 Task: Look for space in Venustiano Carranza, Mexico from 9th July, 2023 to 16th July, 2023 for 2 adults, 1 child in price range Rs.8000 to Rs.16000. Place can be entire place with 2 bedrooms having 2 beds and 1 bathroom. Property type can be house, flat, guest house. Booking option can be shelf check-in. Required host language is English.
Action: Mouse moved to (423, 86)
Screenshot: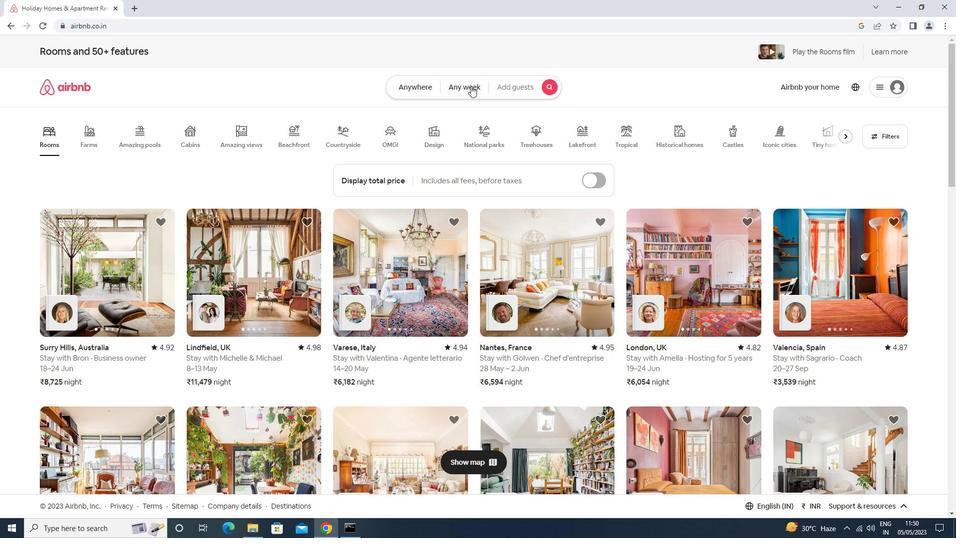 
Action: Mouse pressed left at (423, 86)
Screenshot: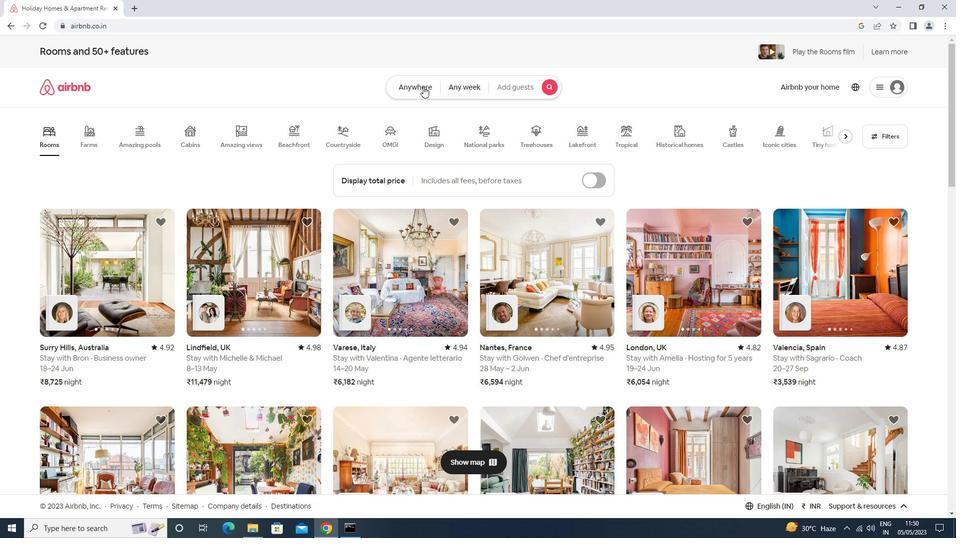 
Action: Mouse moved to (333, 130)
Screenshot: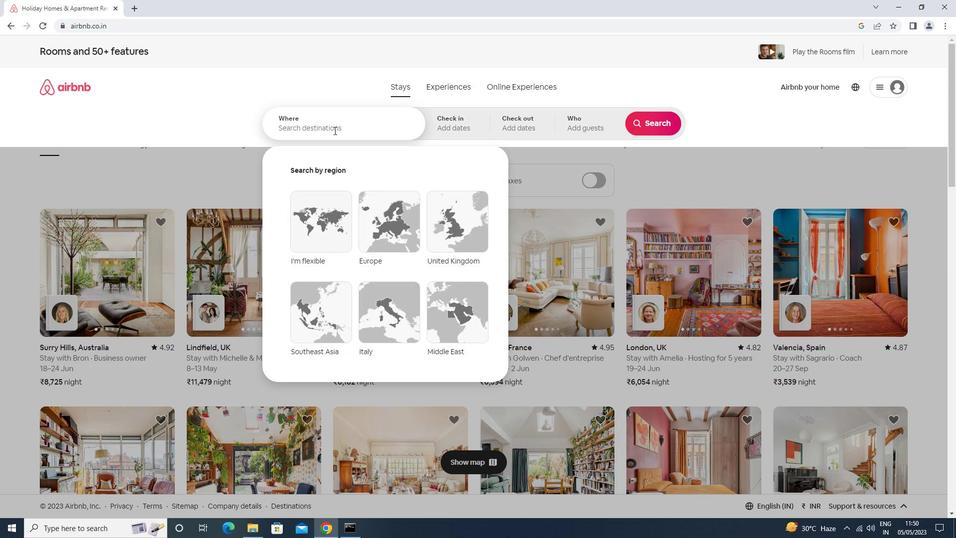 
Action: Mouse pressed left at (333, 130)
Screenshot: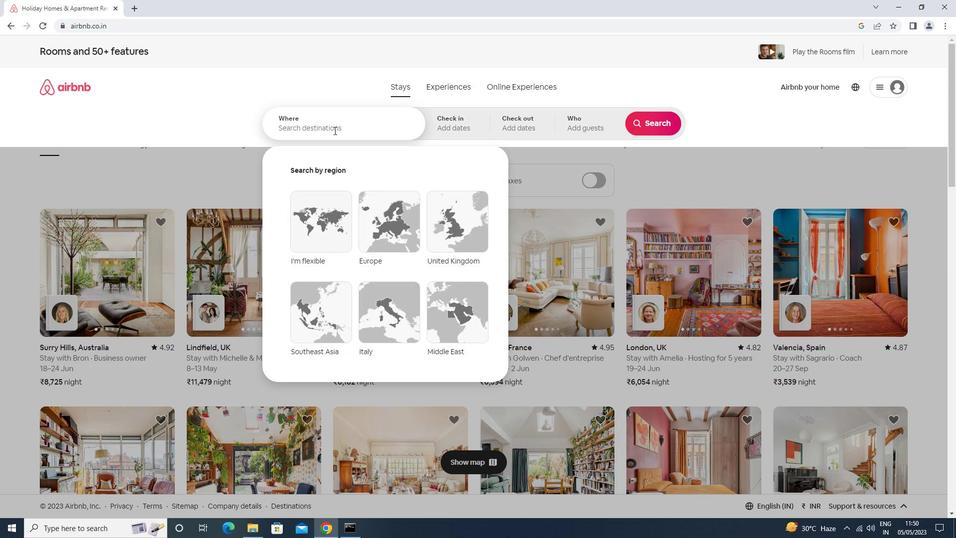 
Action: Mouse moved to (333, 128)
Screenshot: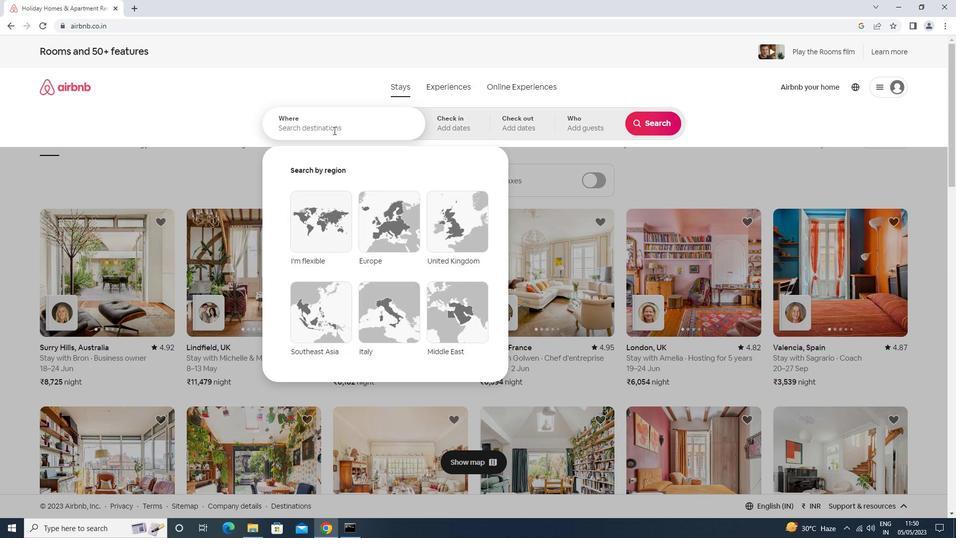 
Action: Key pressed <Key.shift>VENYSTIANO<Key.down><Key.enter>
Screenshot: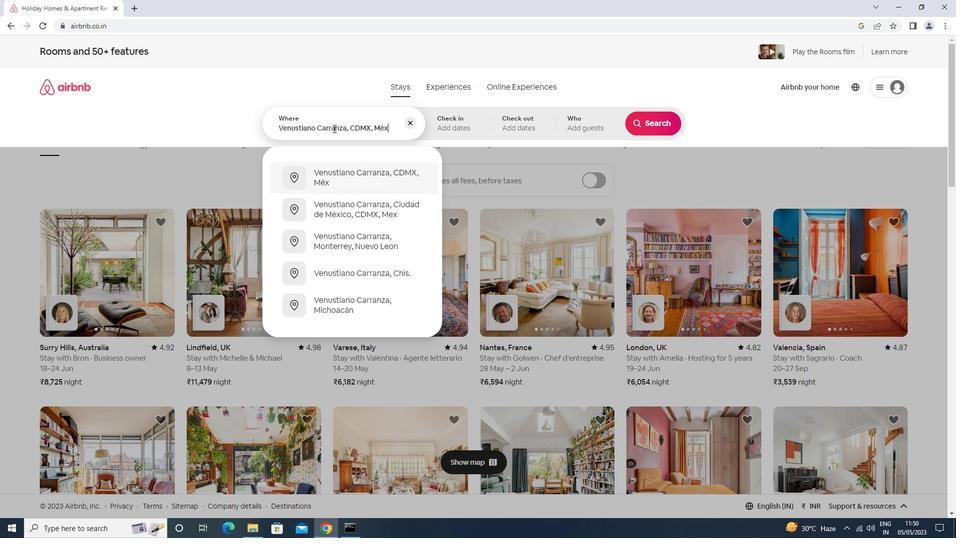 
Action: Mouse moved to (652, 206)
Screenshot: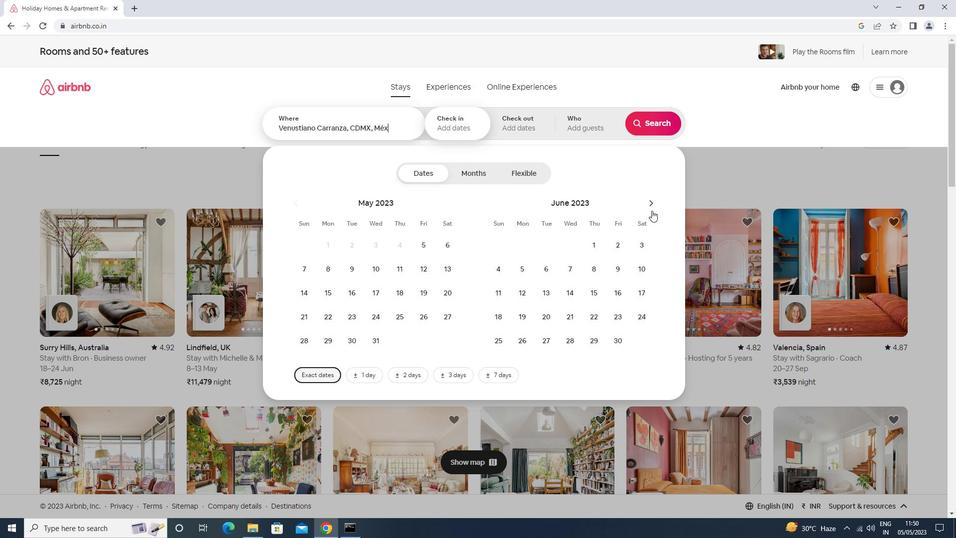 
Action: Mouse pressed left at (652, 206)
Screenshot: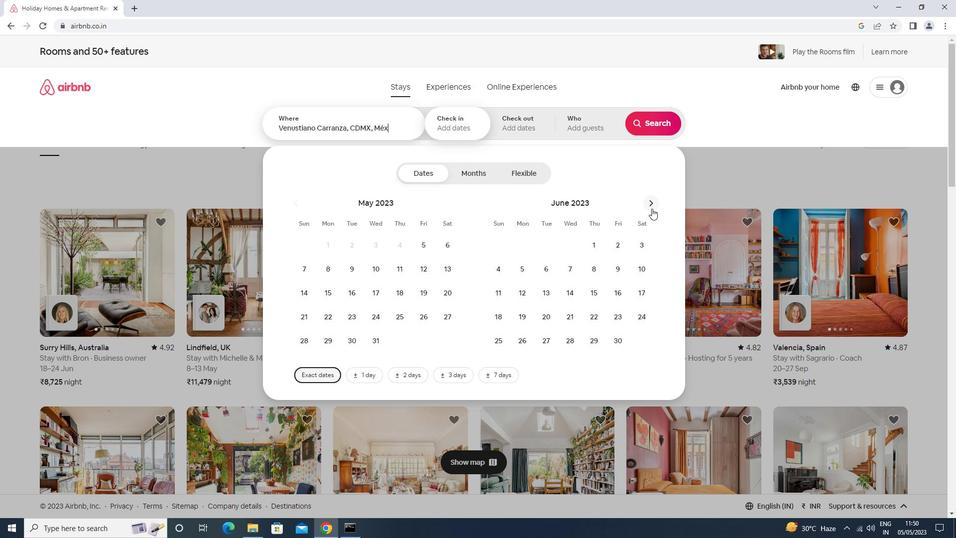 
Action: Mouse moved to (500, 293)
Screenshot: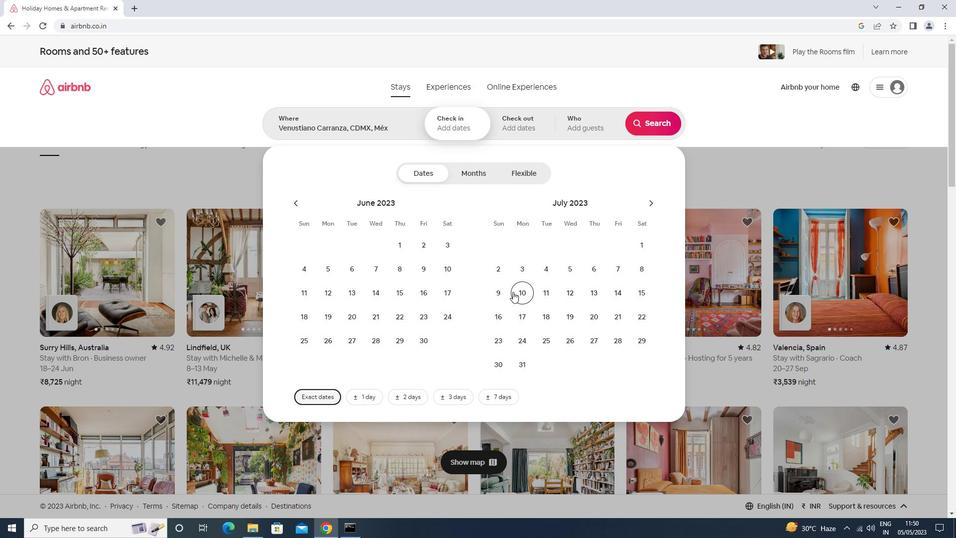 
Action: Mouse pressed left at (500, 293)
Screenshot: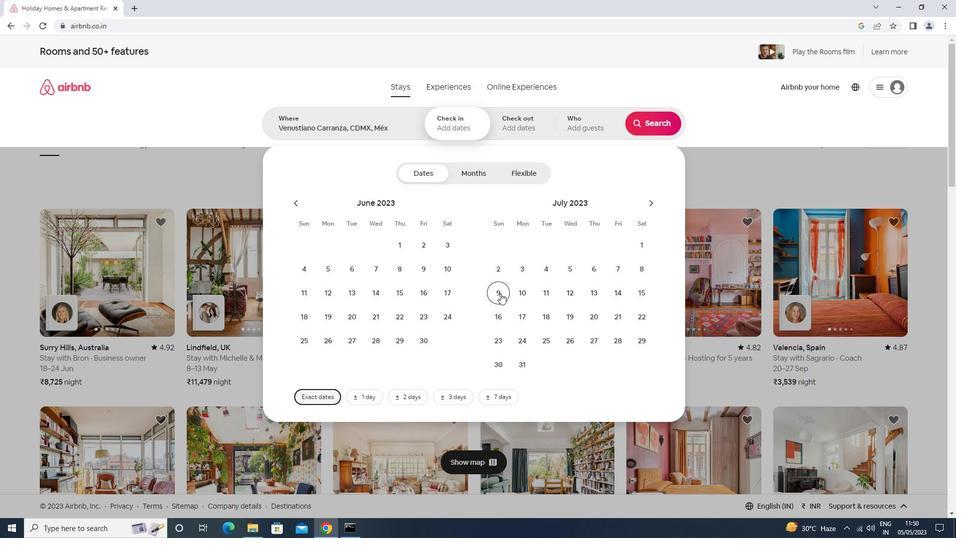 
Action: Mouse moved to (499, 324)
Screenshot: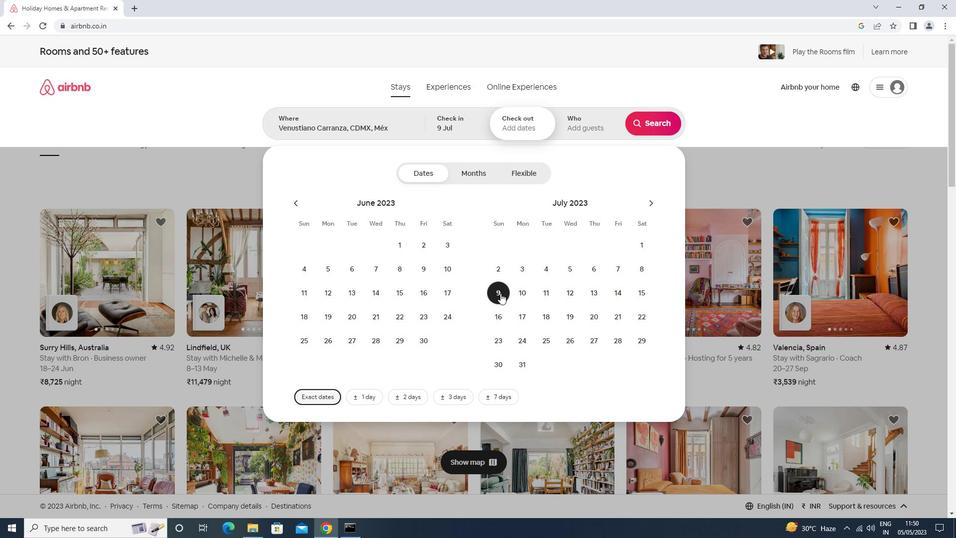 
Action: Mouse pressed left at (499, 324)
Screenshot: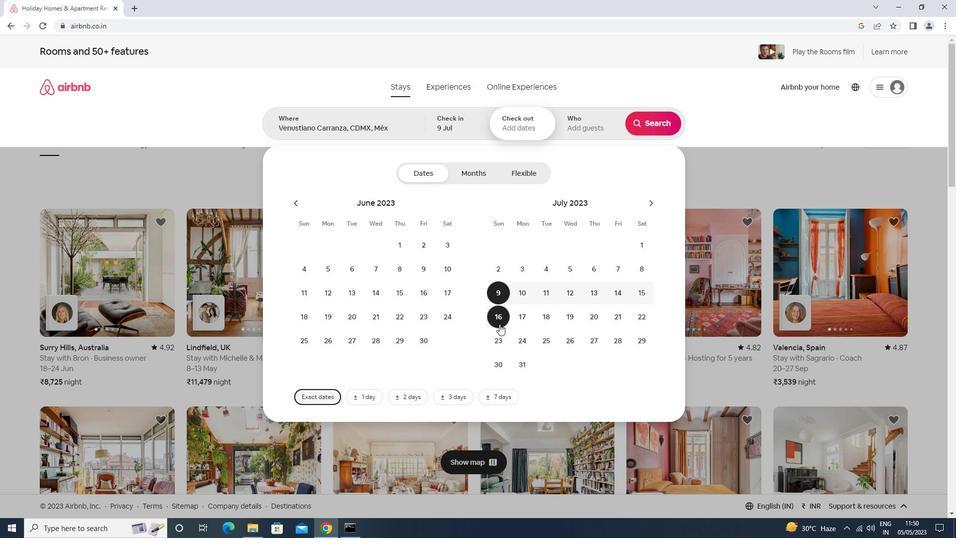 
Action: Mouse moved to (591, 133)
Screenshot: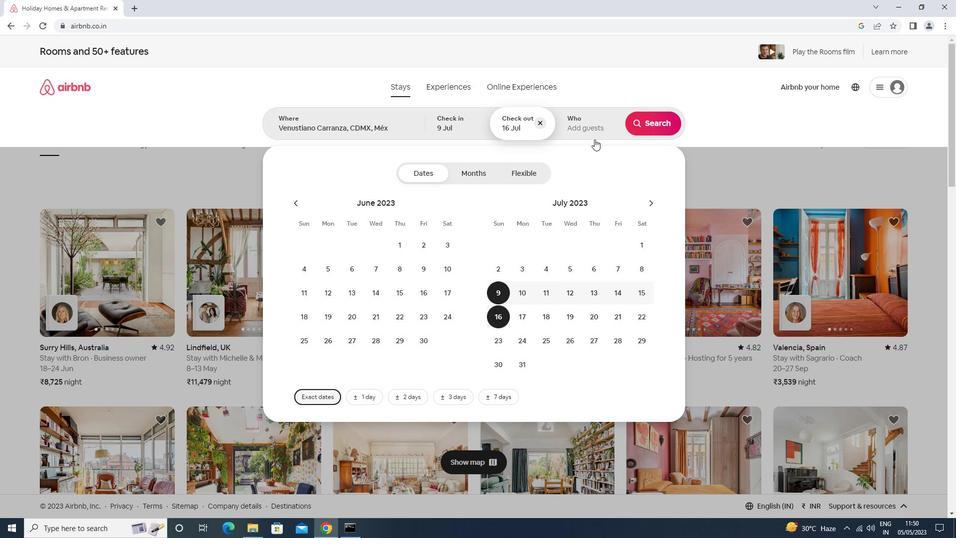 
Action: Mouse pressed left at (591, 133)
Screenshot: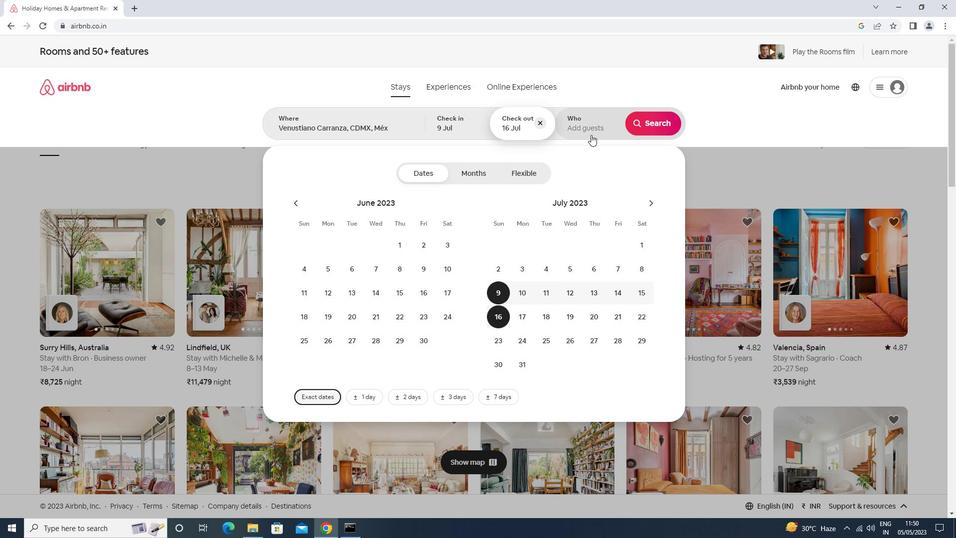 
Action: Mouse moved to (658, 175)
Screenshot: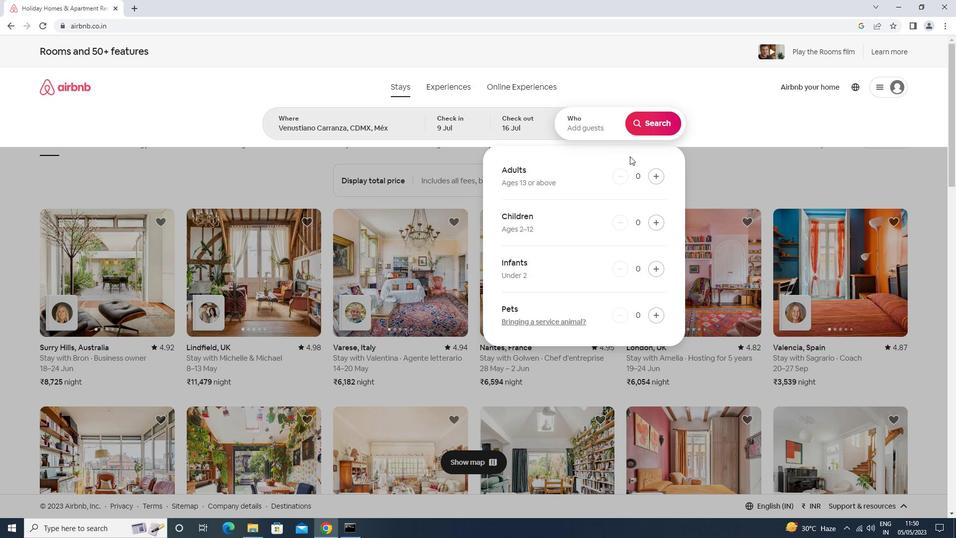 
Action: Mouse pressed left at (658, 175)
Screenshot: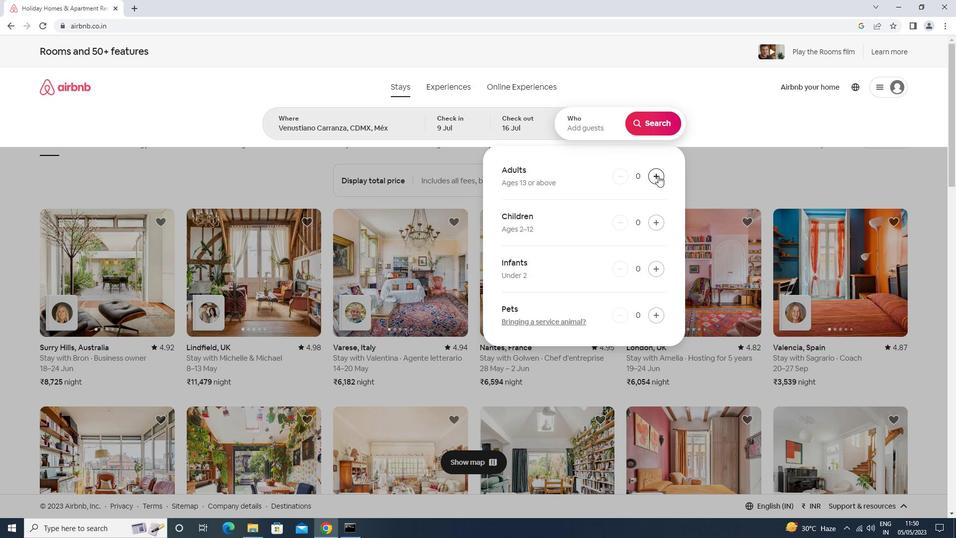 
Action: Mouse pressed left at (658, 175)
Screenshot: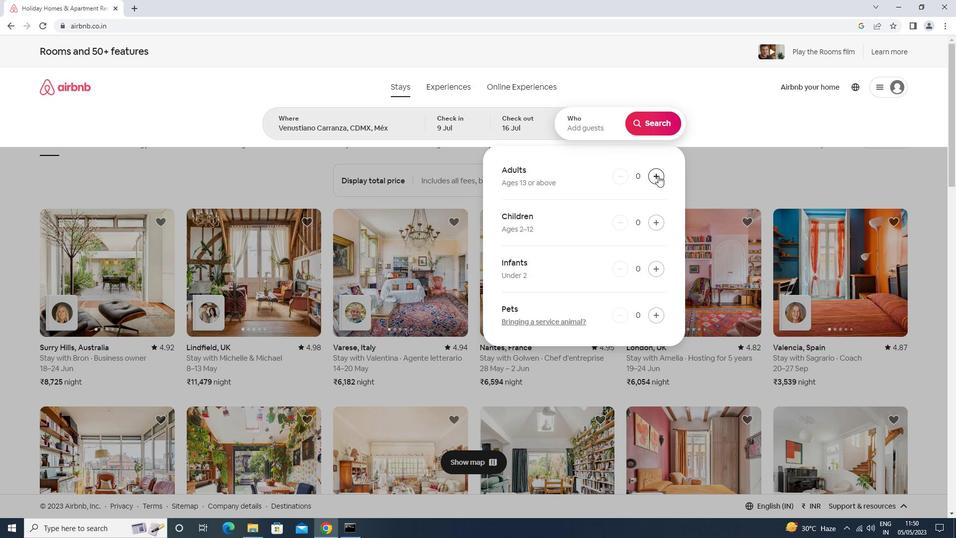 
Action: Mouse moved to (658, 219)
Screenshot: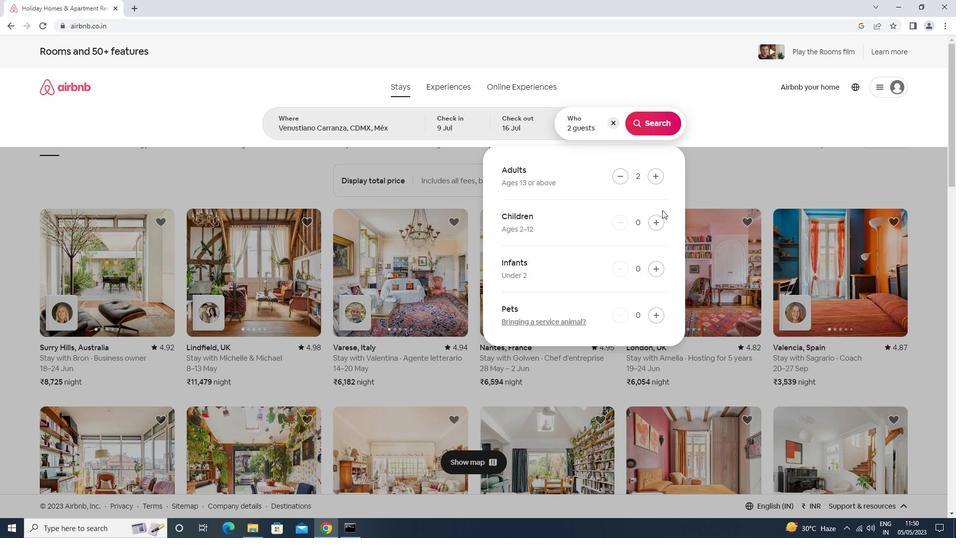 
Action: Mouse pressed left at (658, 219)
Screenshot: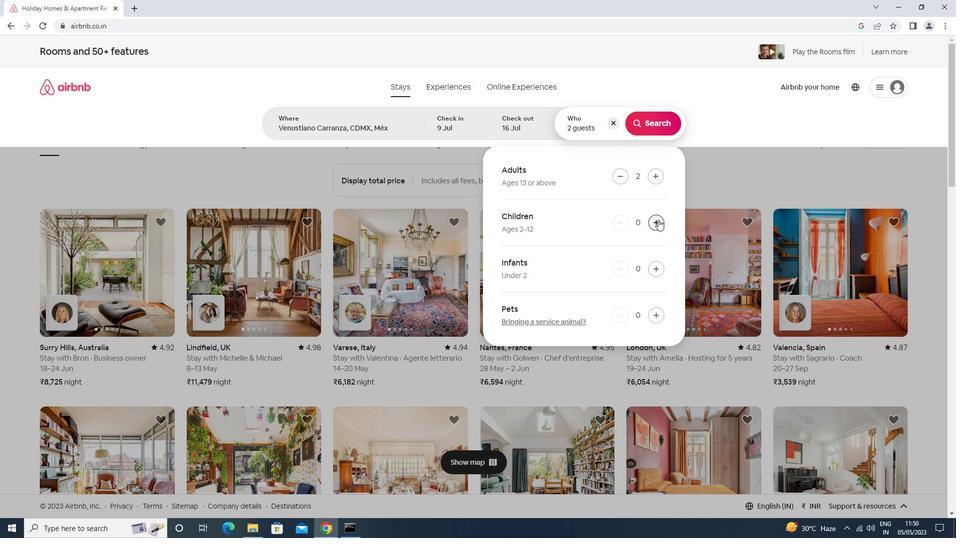 
Action: Mouse moved to (661, 124)
Screenshot: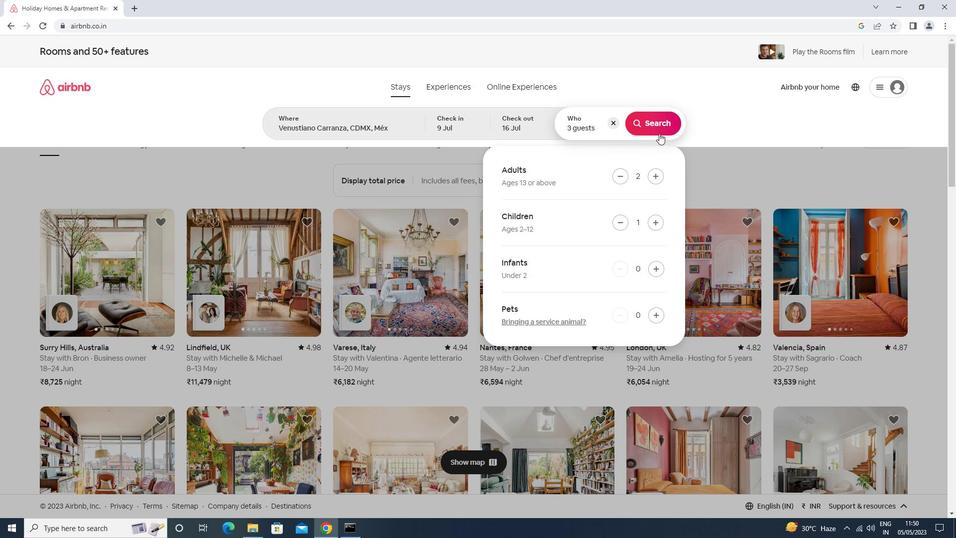 
Action: Mouse pressed left at (661, 124)
Screenshot: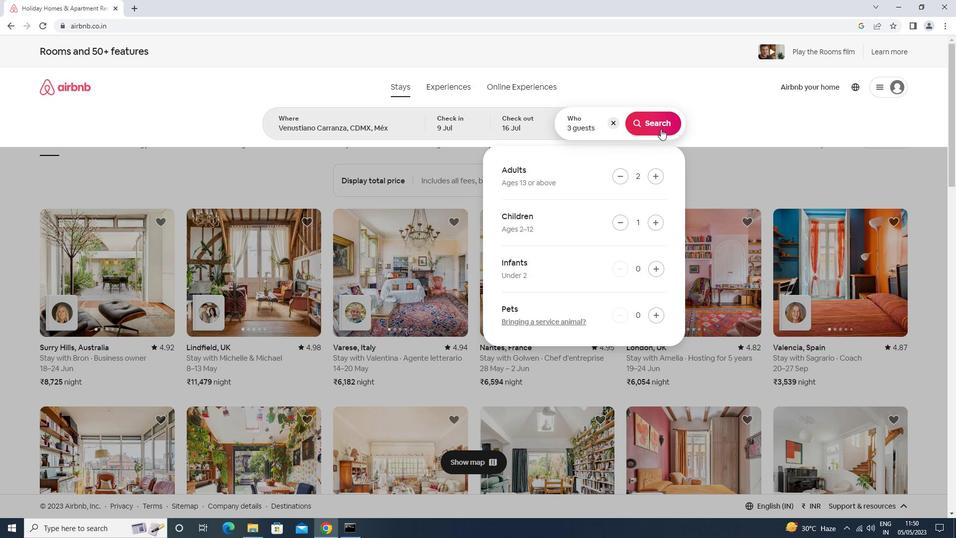 
Action: Mouse moved to (907, 96)
Screenshot: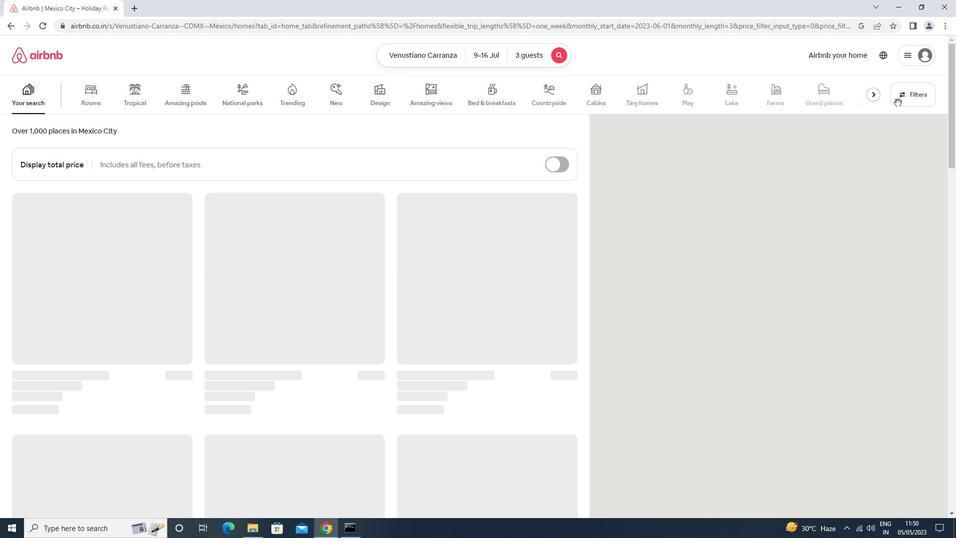 
Action: Mouse pressed left at (907, 96)
Screenshot: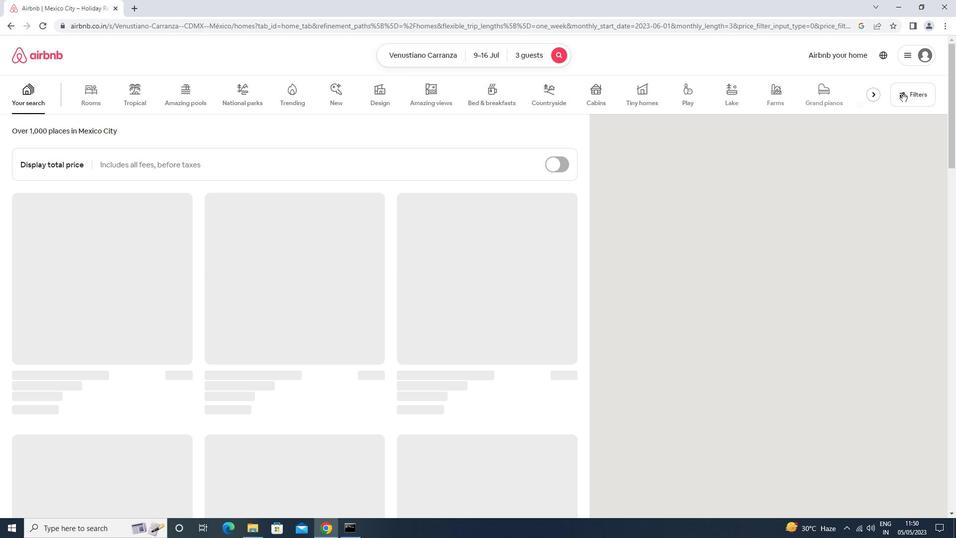 
Action: Mouse moved to (370, 337)
Screenshot: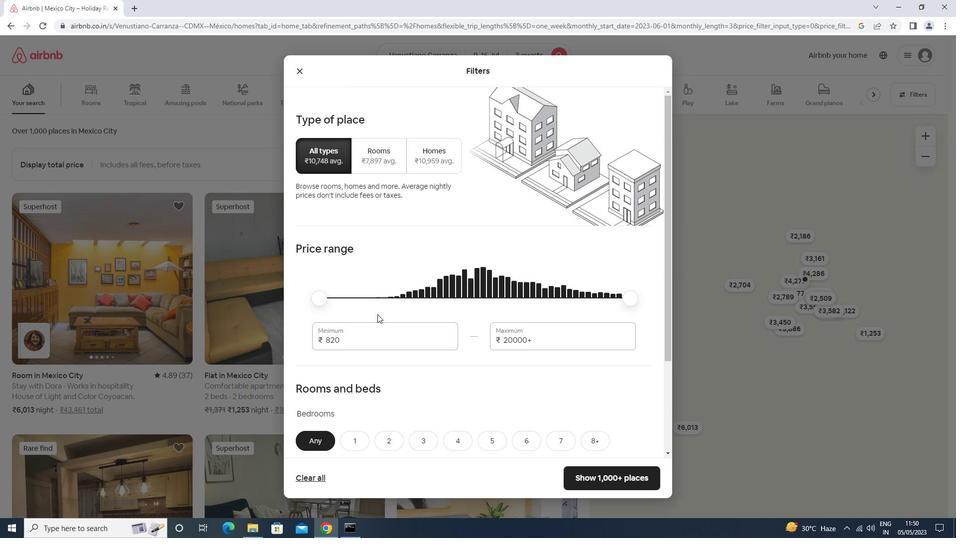 
Action: Mouse pressed left at (370, 337)
Screenshot: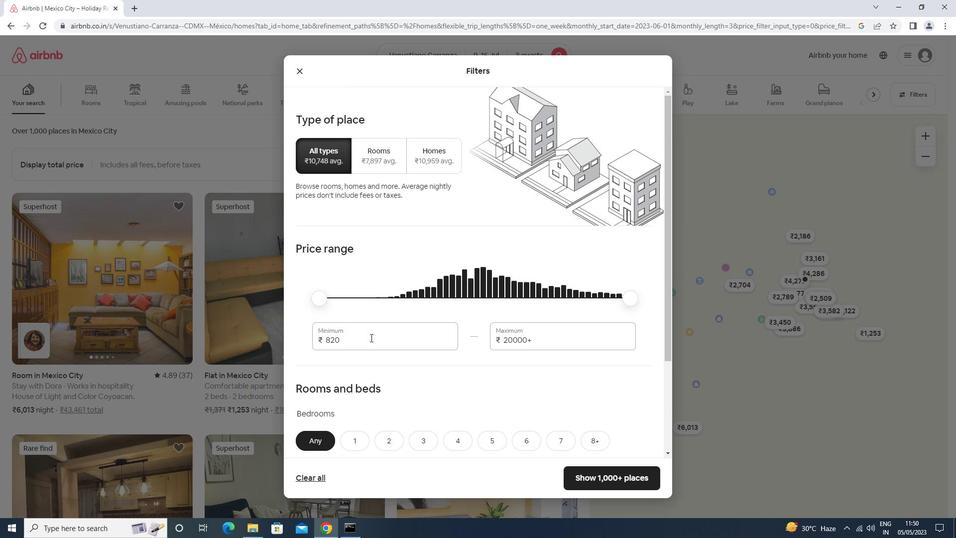 
Action: Mouse moved to (368, 337)
Screenshot: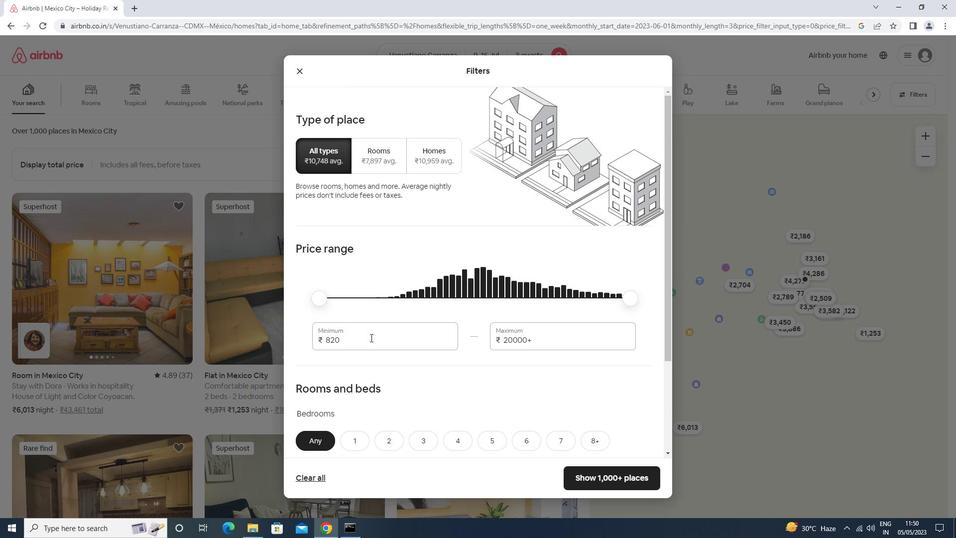 
Action: Key pressed <Key.backspace><Key.backspace><Key.backspace>8000<Key.tab>16000
Screenshot: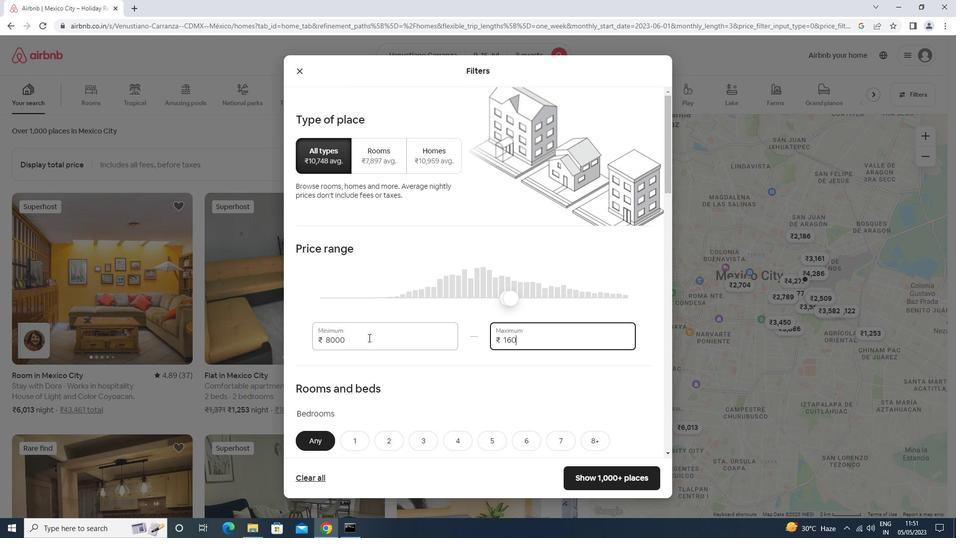 
Action: Mouse moved to (380, 333)
Screenshot: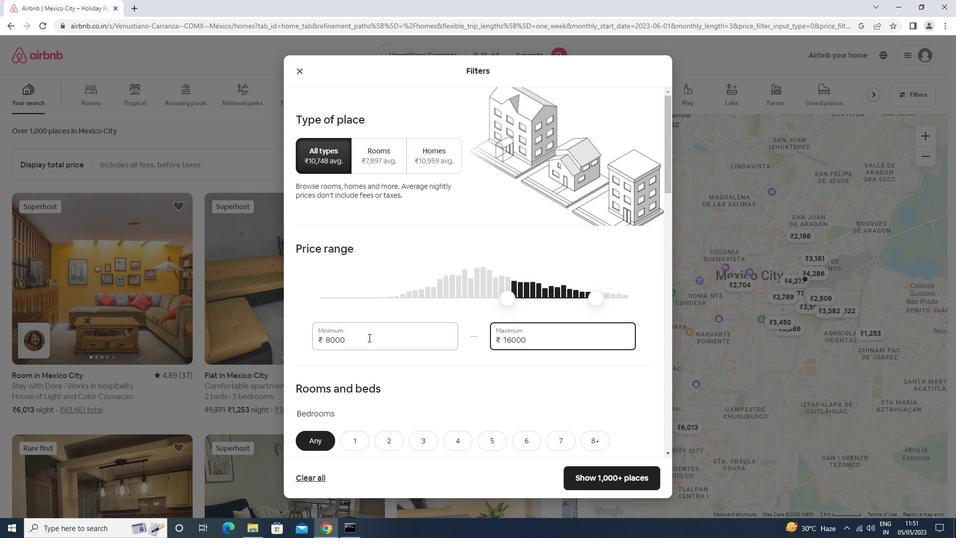 
Action: Mouse scrolled (380, 333) with delta (0, 0)
Screenshot: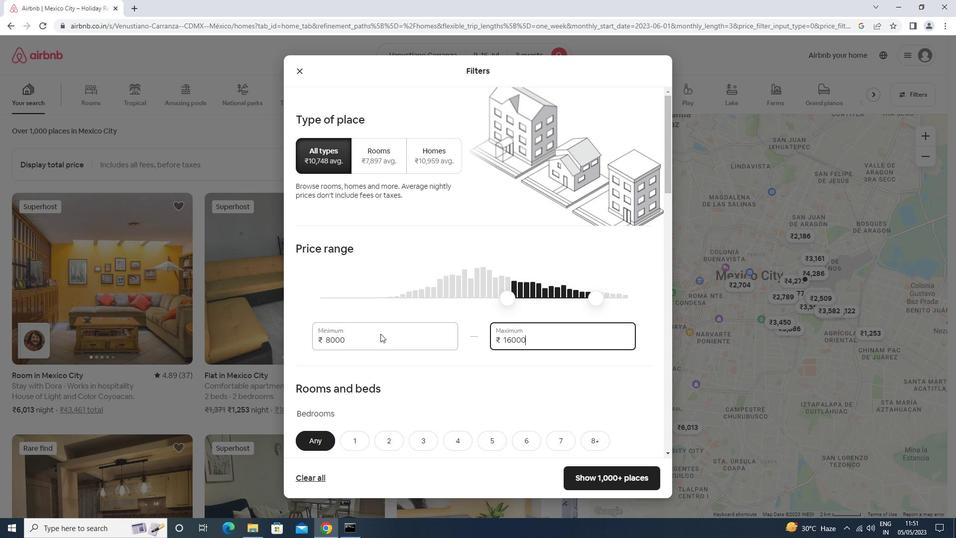 
Action: Mouse scrolled (380, 333) with delta (0, 0)
Screenshot: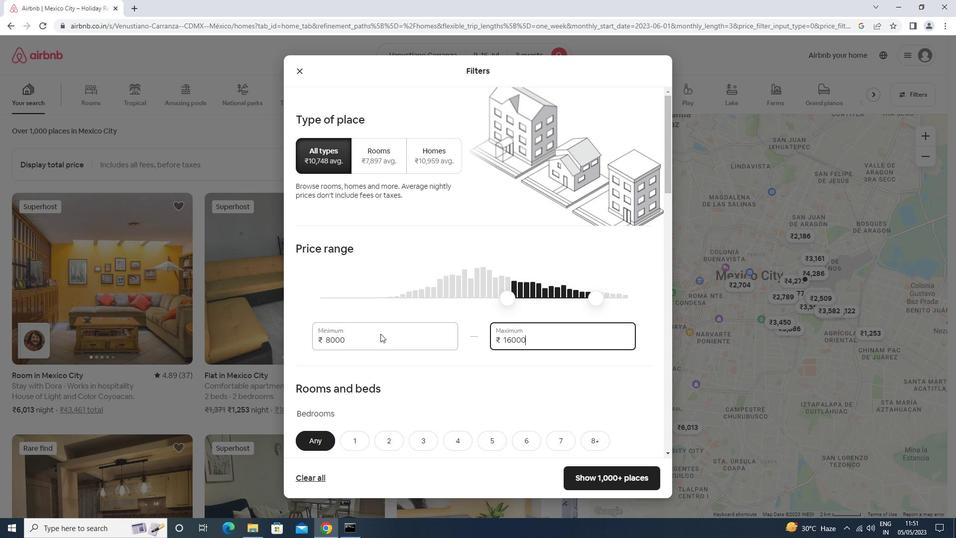 
Action: Mouse moved to (381, 335)
Screenshot: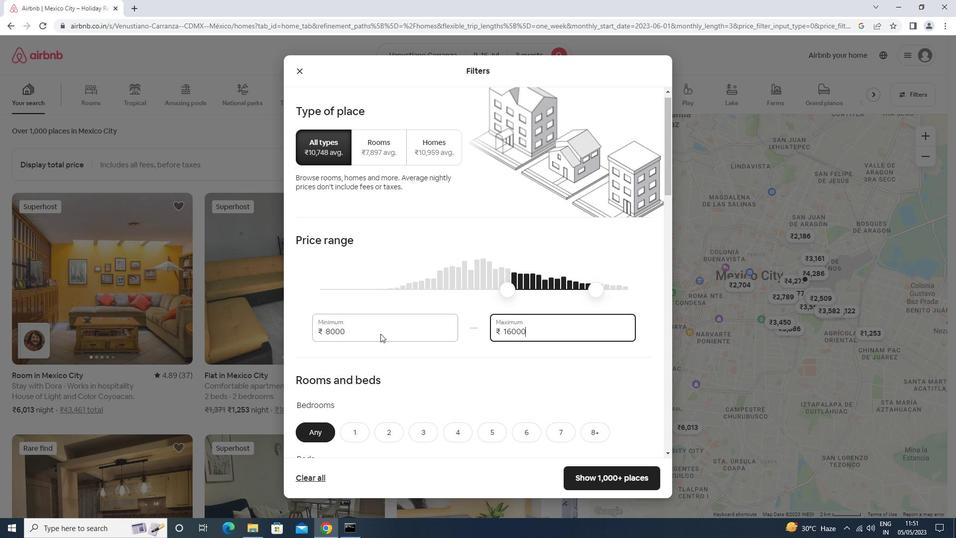 
Action: Mouse pressed left at (381, 335)
Screenshot: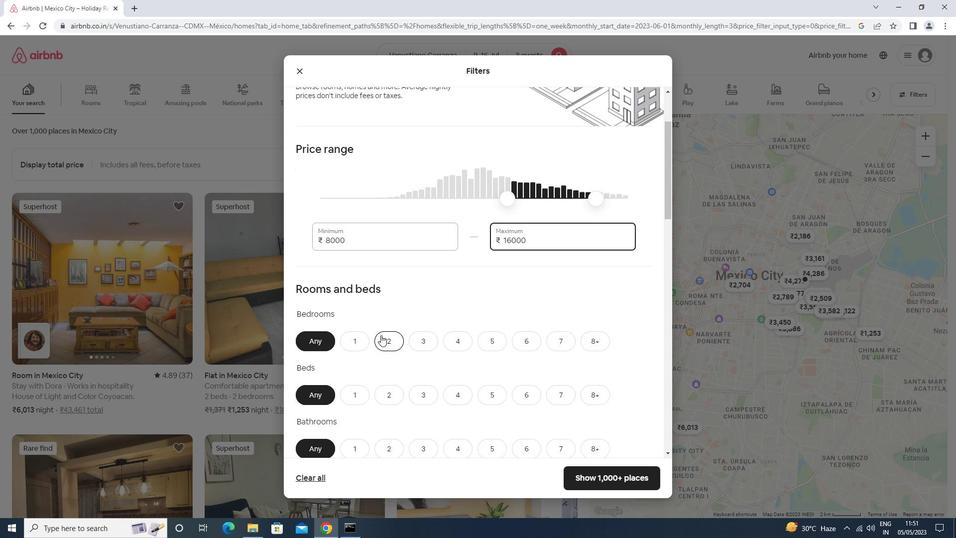 
Action: Mouse scrolled (381, 334) with delta (0, 0)
Screenshot: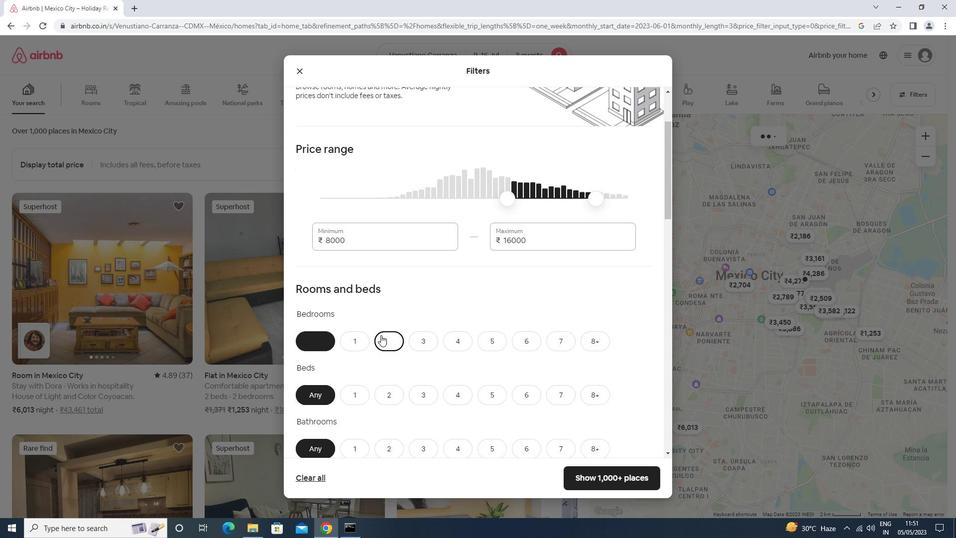 
Action: Mouse scrolled (381, 334) with delta (0, 0)
Screenshot: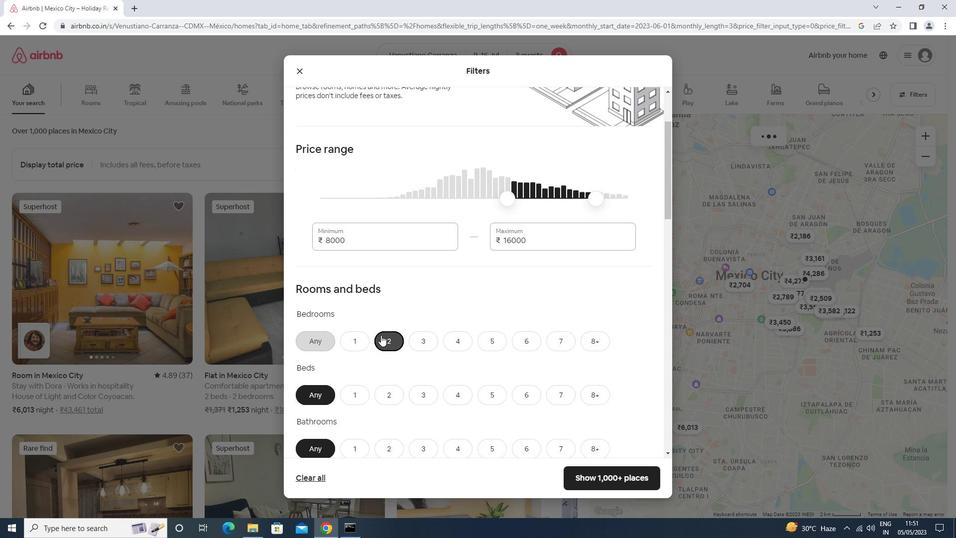 
Action: Mouse moved to (390, 298)
Screenshot: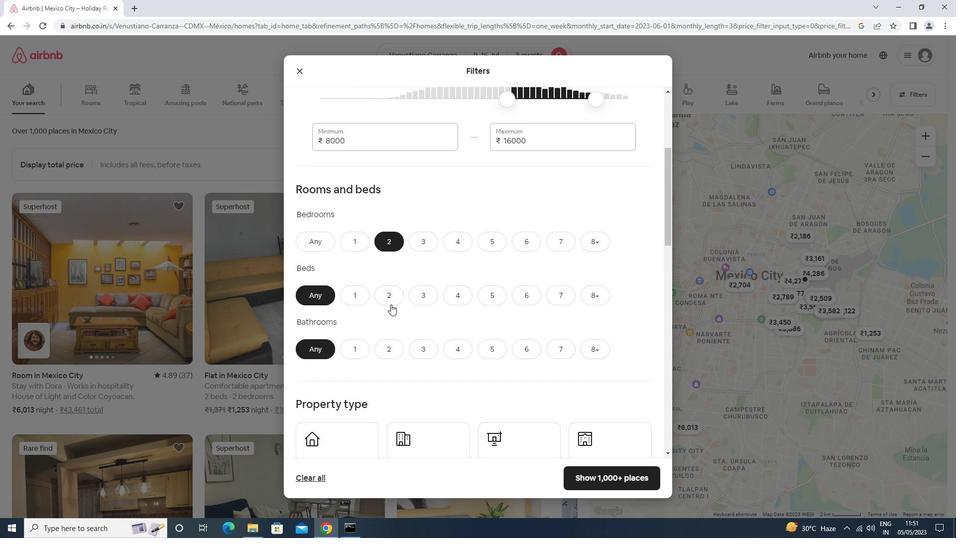 
Action: Mouse pressed left at (390, 298)
Screenshot: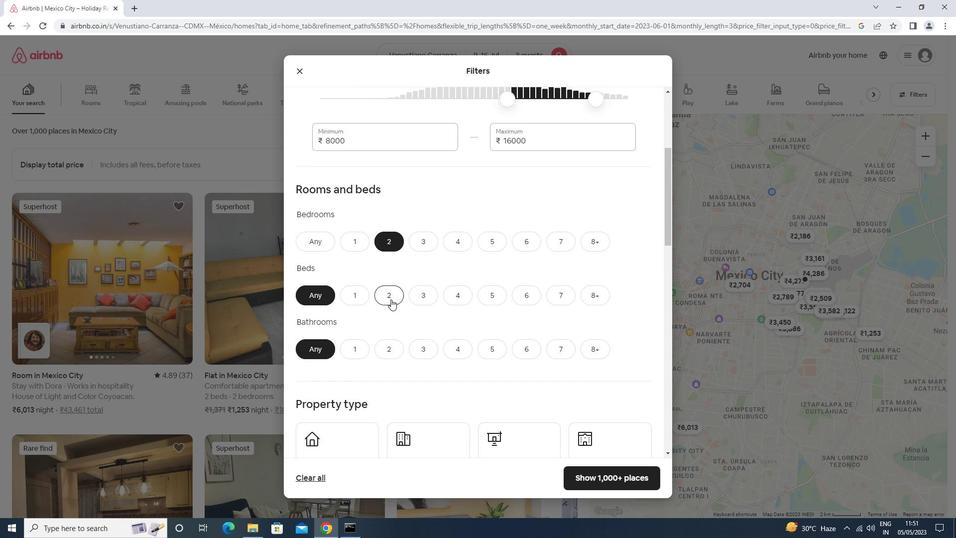 
Action: Mouse moved to (362, 349)
Screenshot: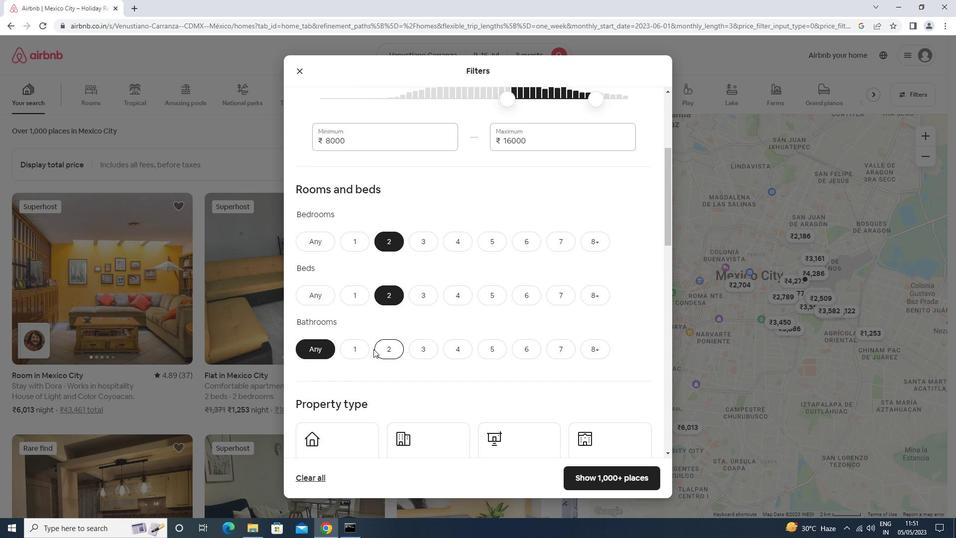 
Action: Mouse pressed left at (362, 349)
Screenshot: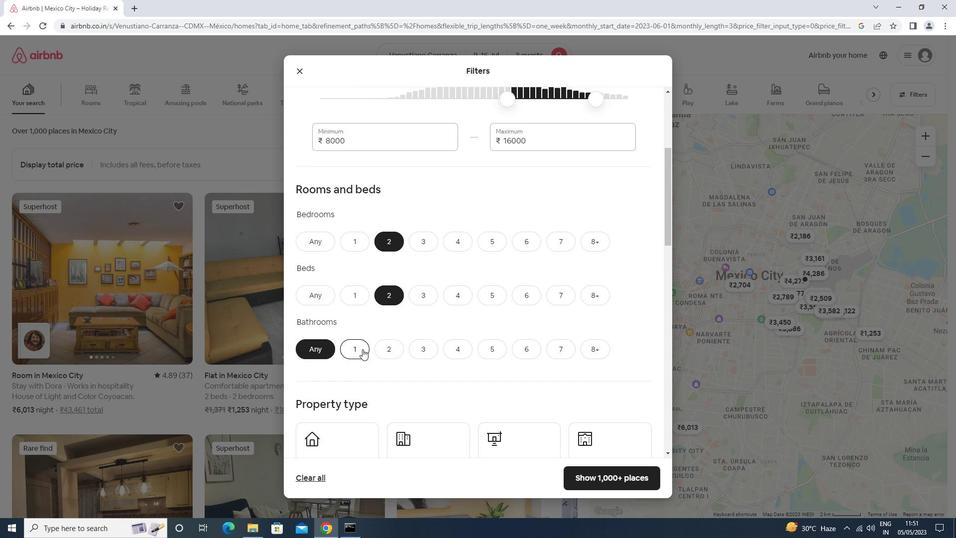 
Action: Mouse moved to (361, 349)
Screenshot: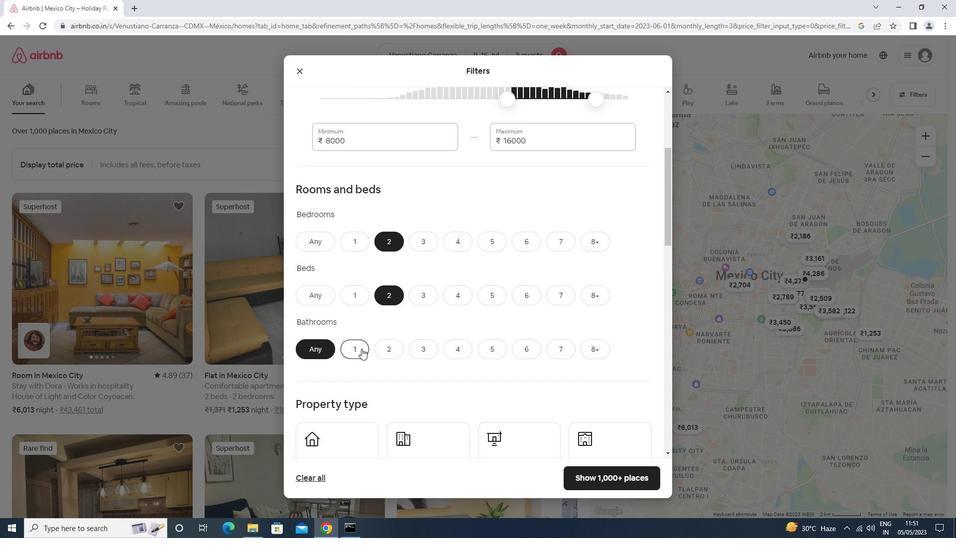
Action: Mouse scrolled (361, 348) with delta (0, 0)
Screenshot: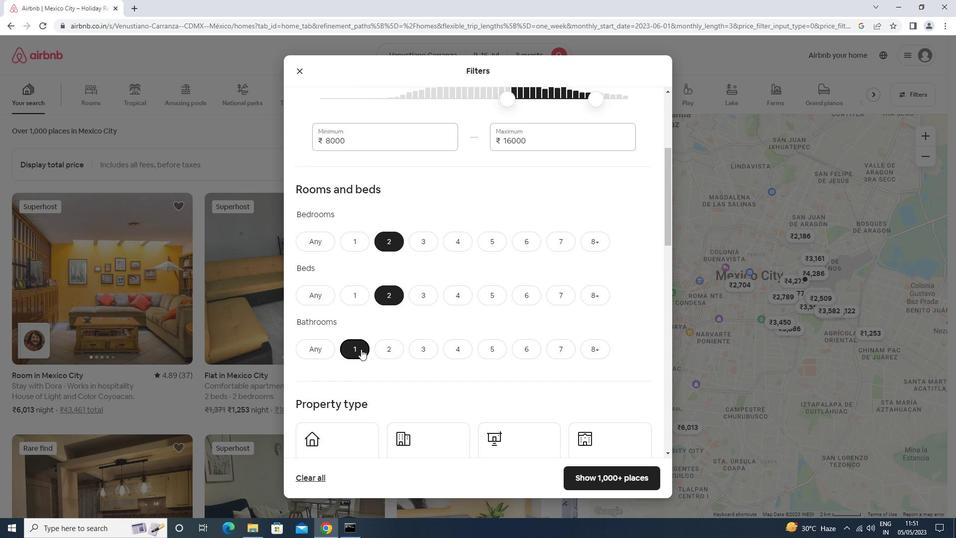 
Action: Mouse moved to (360, 349)
Screenshot: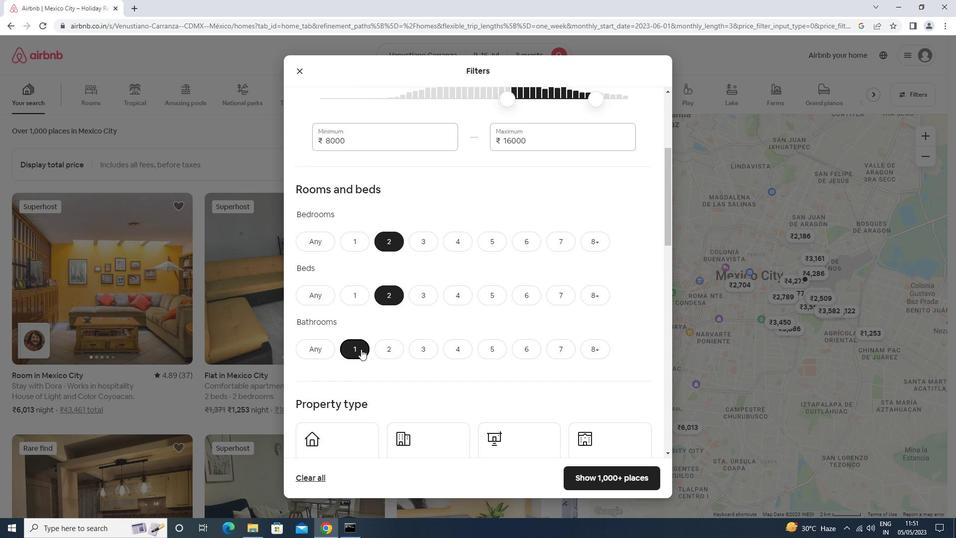 
Action: Mouse scrolled (360, 349) with delta (0, 0)
Screenshot: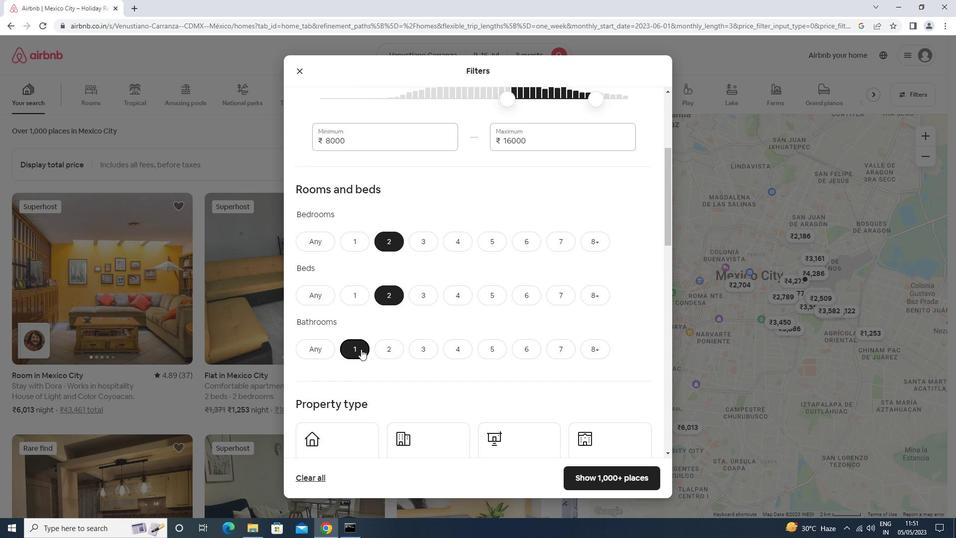 
Action: Mouse scrolled (360, 349) with delta (0, 0)
Screenshot: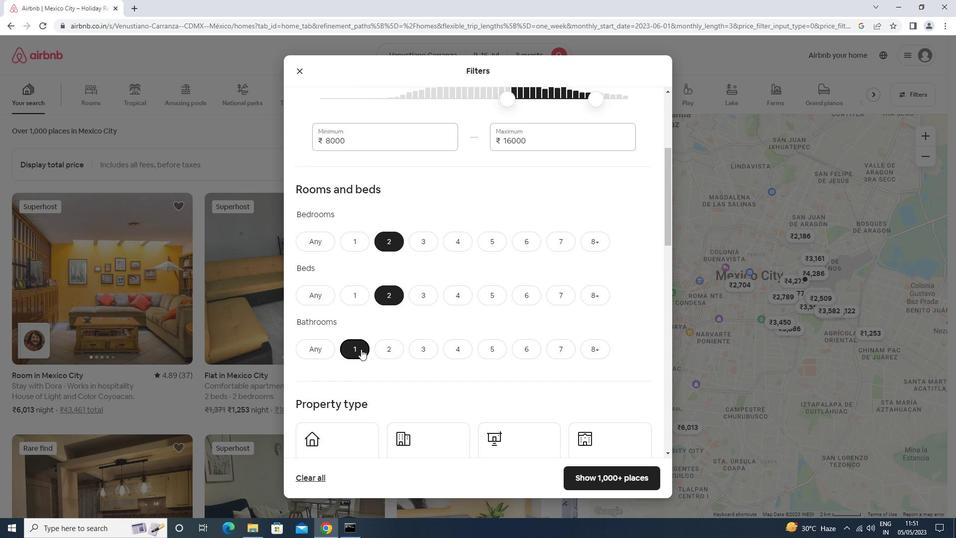 
Action: Mouse moved to (360, 350)
Screenshot: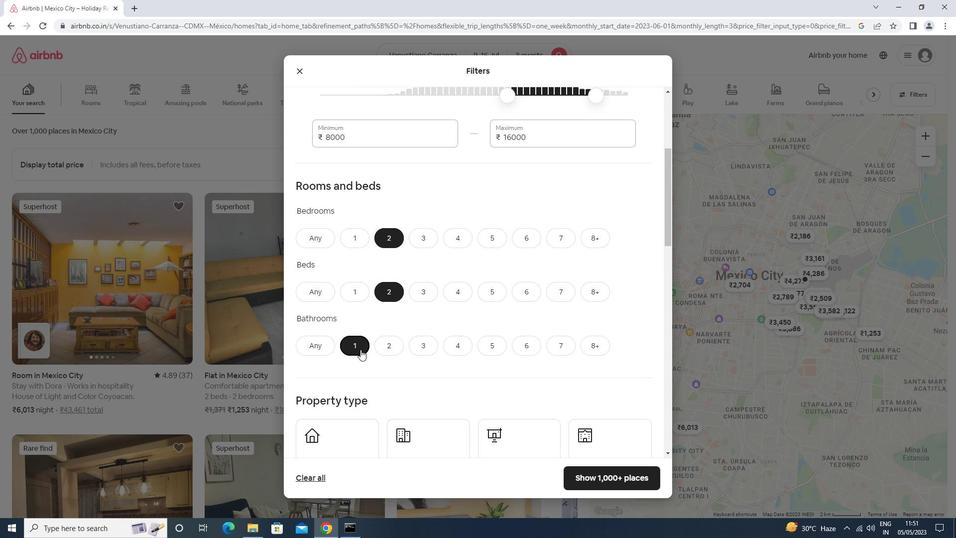 
Action: Mouse scrolled (360, 349) with delta (0, 0)
Screenshot: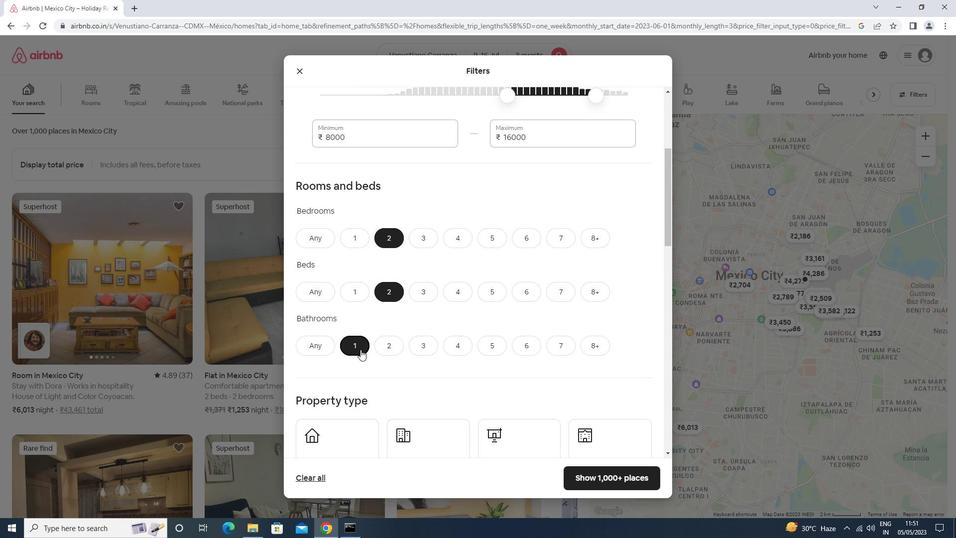
Action: Mouse moved to (352, 271)
Screenshot: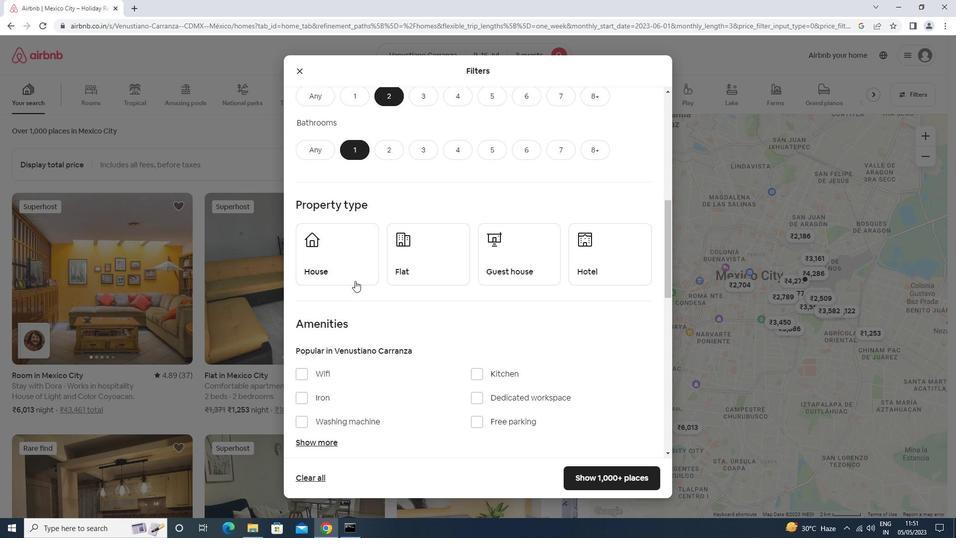 
Action: Mouse pressed left at (352, 271)
Screenshot: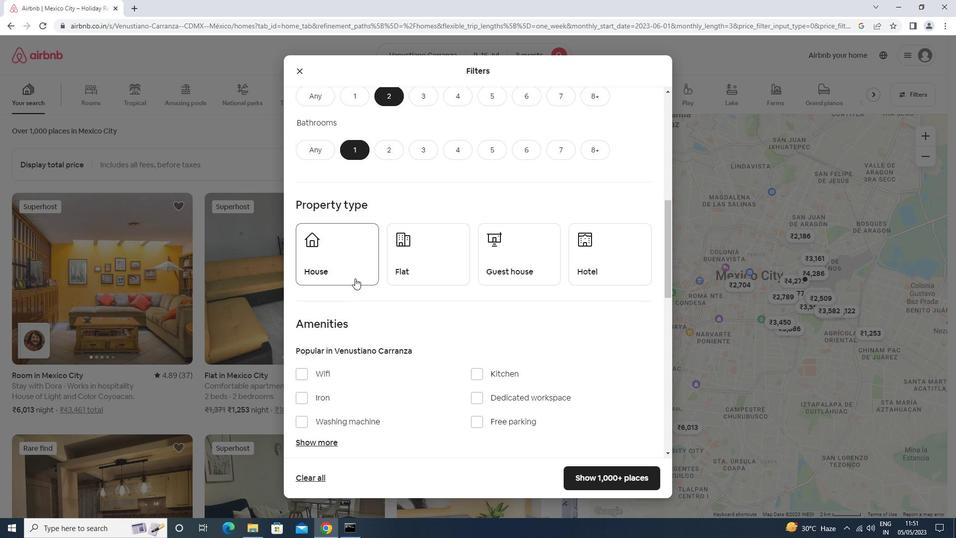 
Action: Mouse moved to (424, 269)
Screenshot: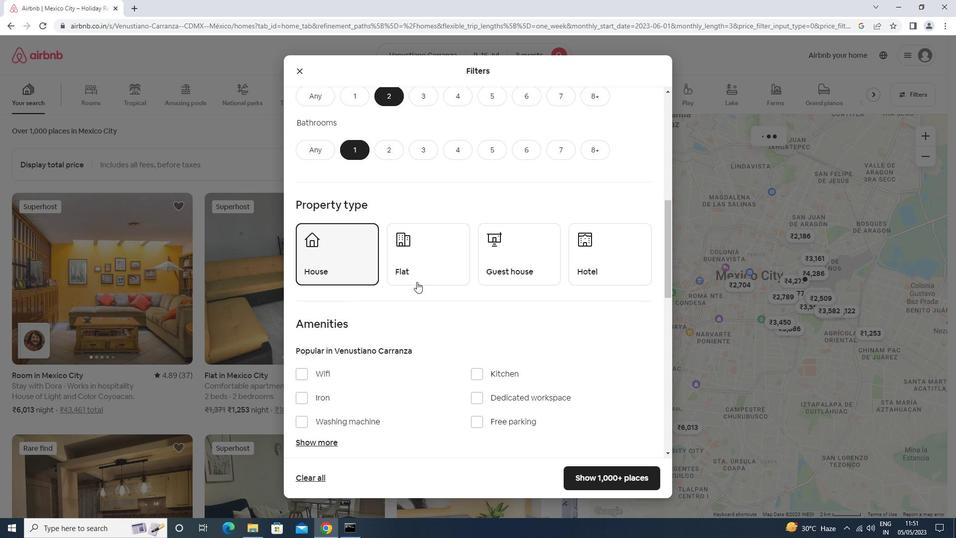 
Action: Mouse pressed left at (424, 269)
Screenshot: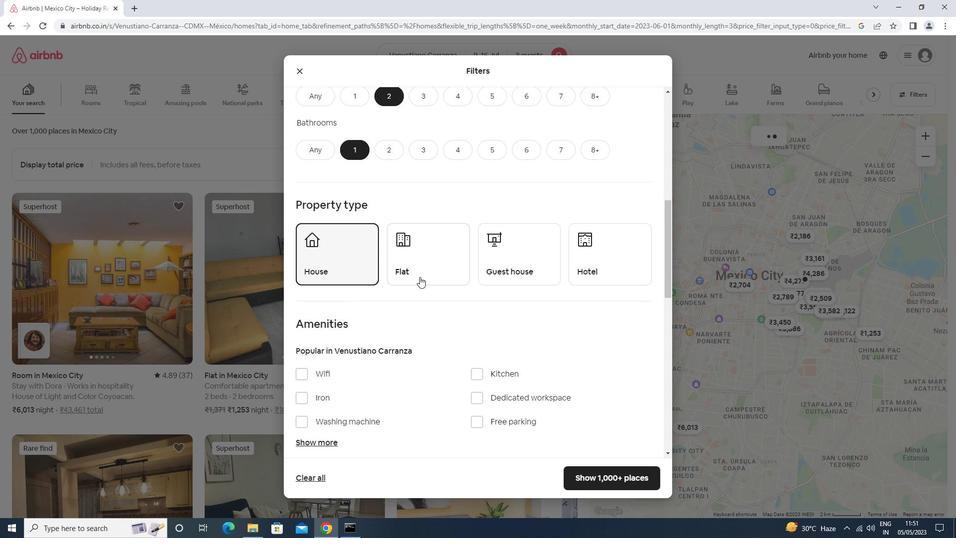 
Action: Mouse moved to (503, 267)
Screenshot: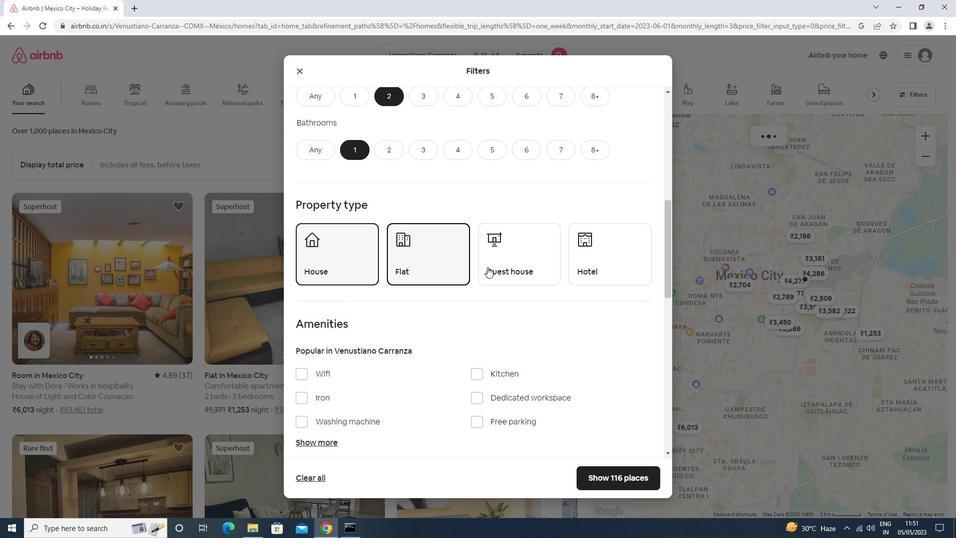 
Action: Mouse pressed left at (503, 267)
Screenshot: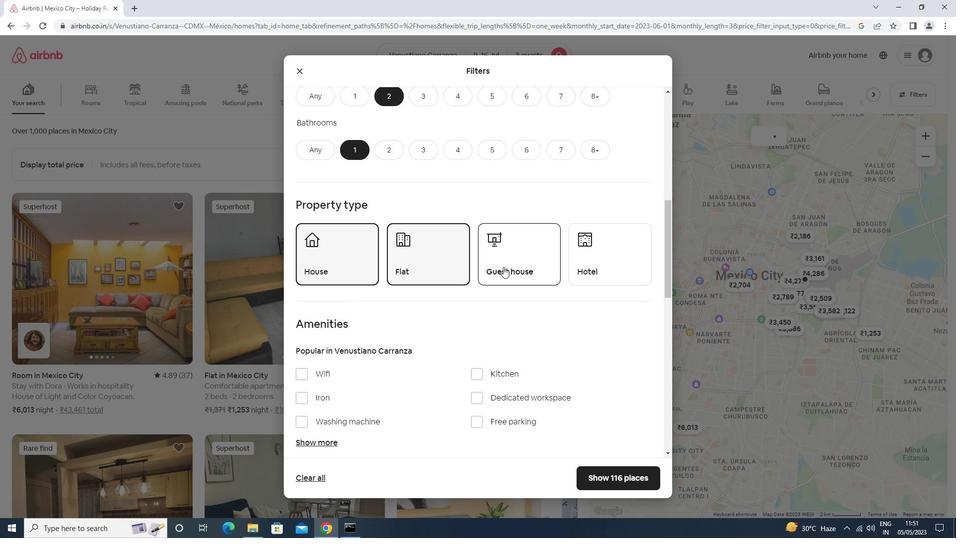 
Action: Mouse moved to (504, 261)
Screenshot: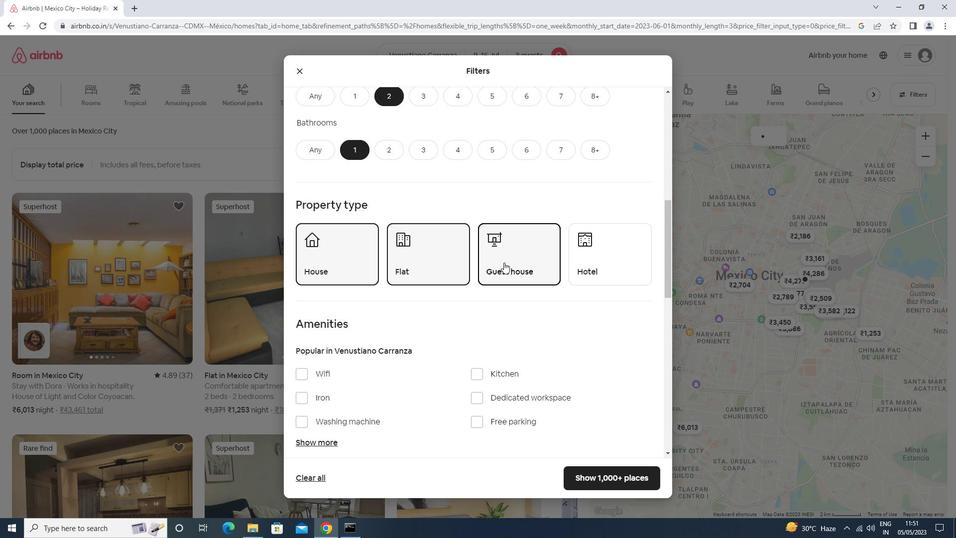 
Action: Mouse scrolled (504, 260) with delta (0, 0)
Screenshot: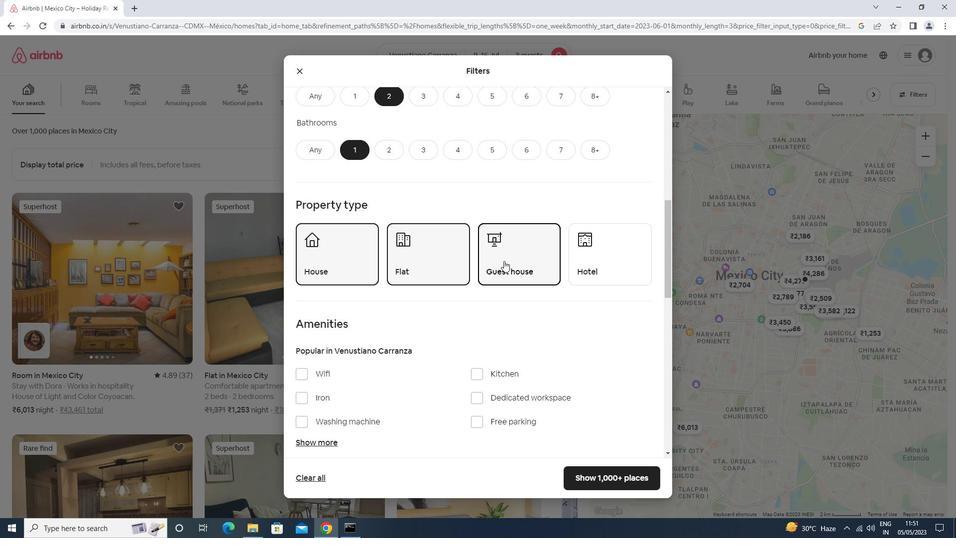 
Action: Mouse scrolled (504, 260) with delta (0, 0)
Screenshot: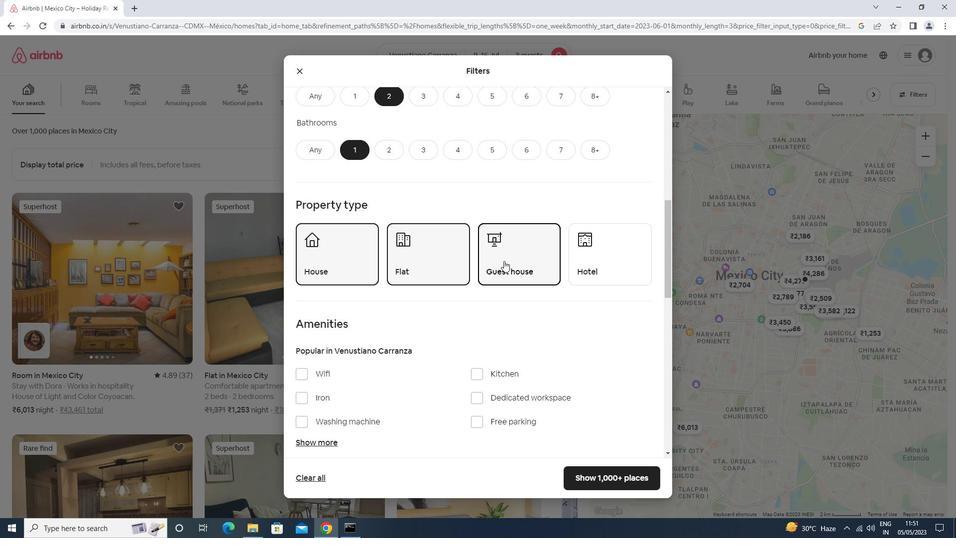 
Action: Mouse moved to (498, 263)
Screenshot: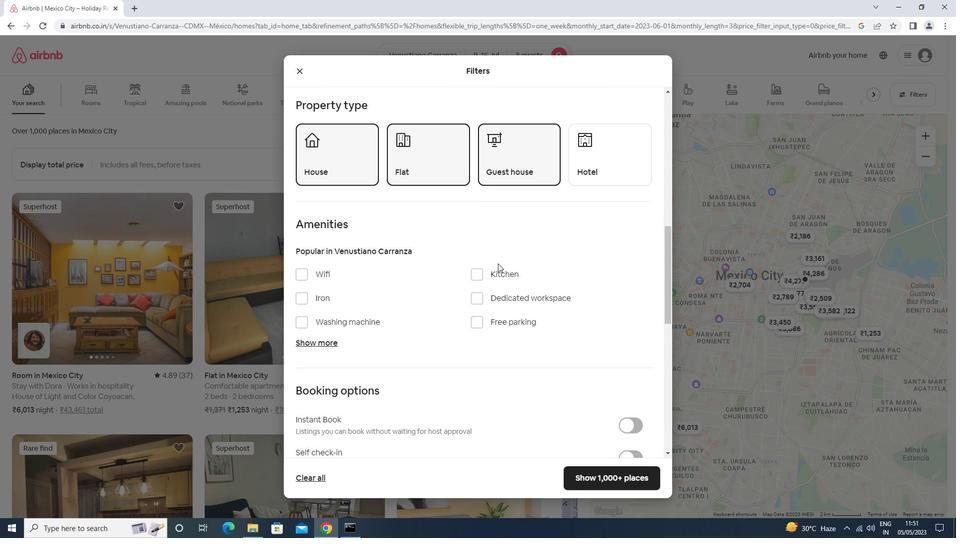 
Action: Mouse scrolled (498, 263) with delta (0, 0)
Screenshot: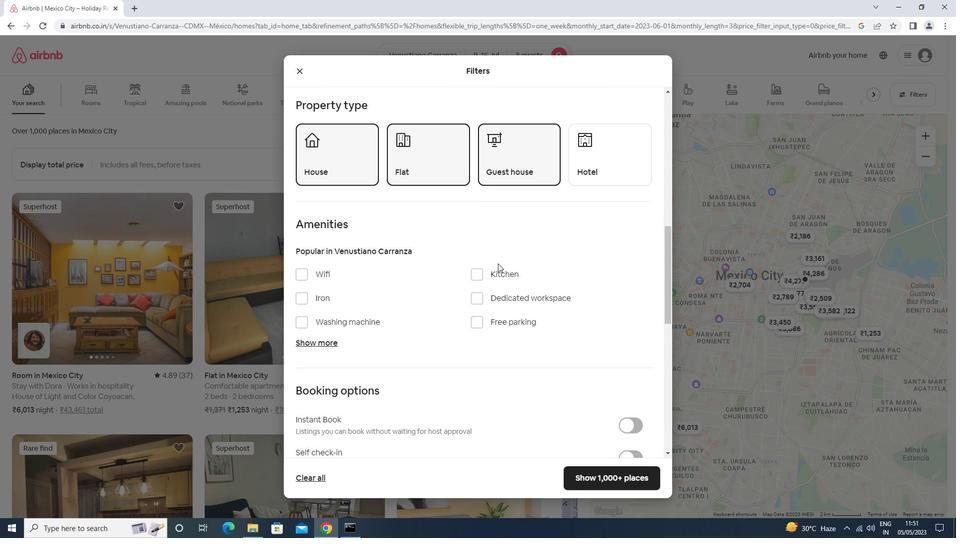
Action: Mouse scrolled (498, 263) with delta (0, 0)
Screenshot: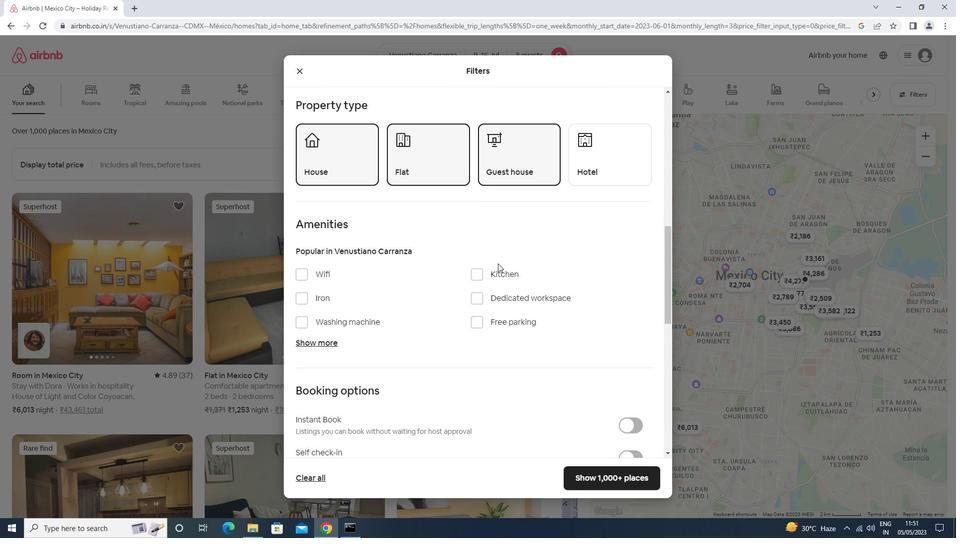 
Action: Mouse scrolled (498, 263) with delta (0, 0)
Screenshot: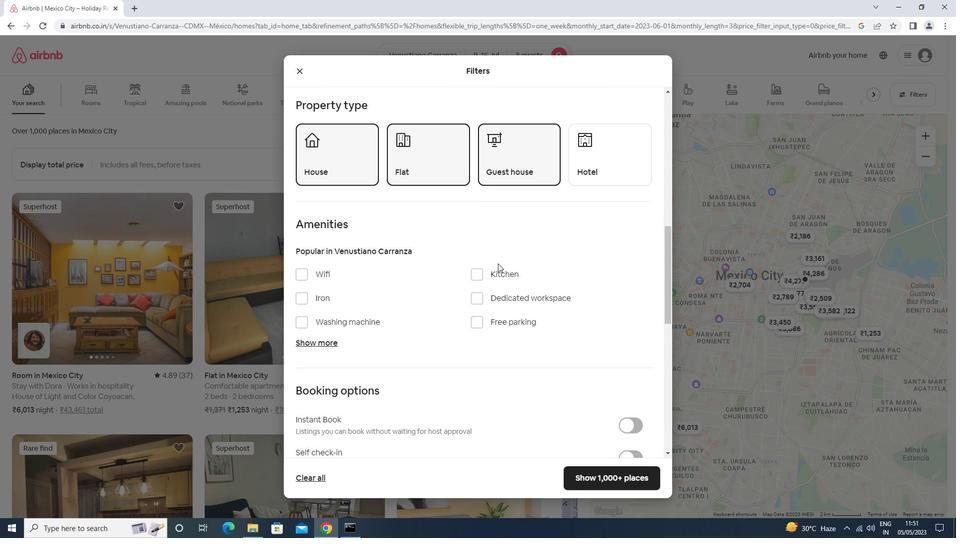 
Action: Mouse scrolled (498, 263) with delta (0, 0)
Screenshot: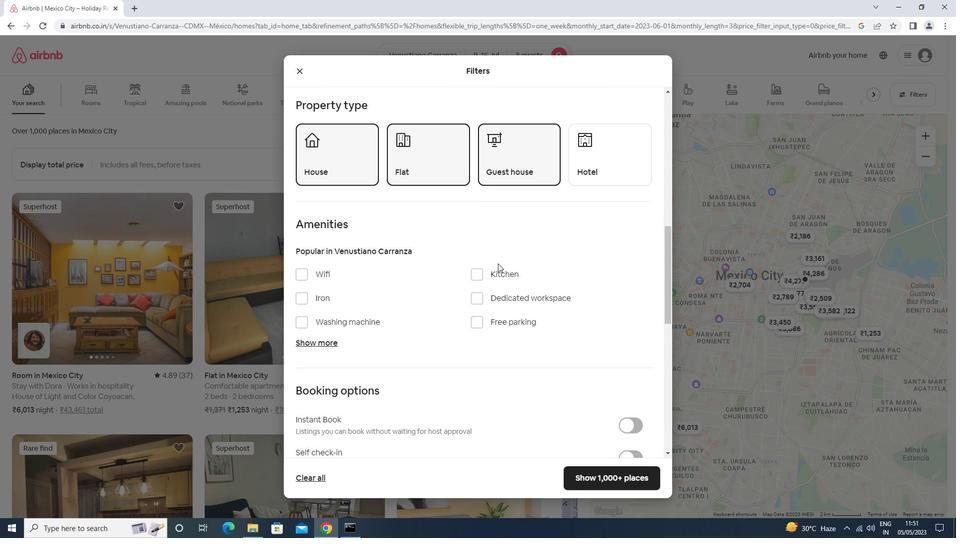 
Action: Mouse moved to (631, 255)
Screenshot: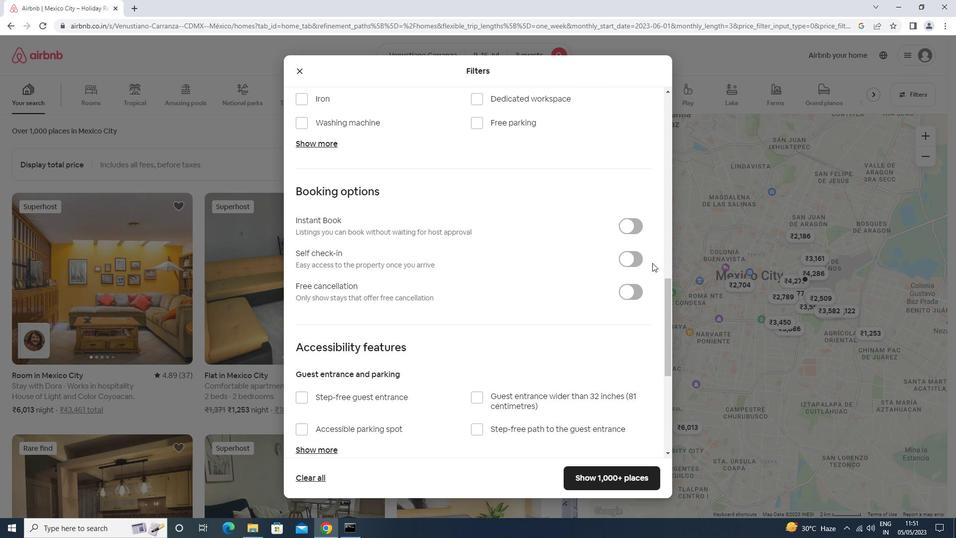 
Action: Mouse pressed left at (631, 255)
Screenshot: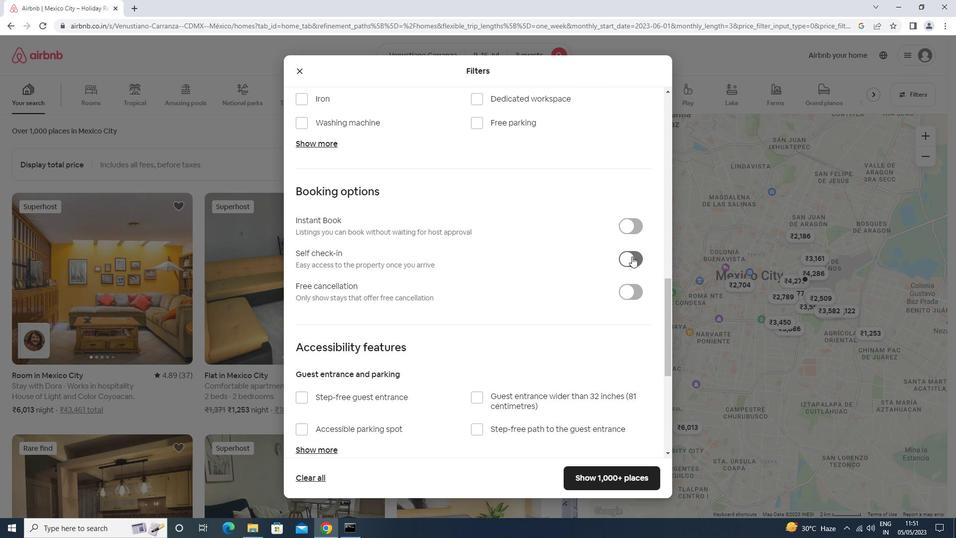 
Action: Mouse moved to (629, 256)
Screenshot: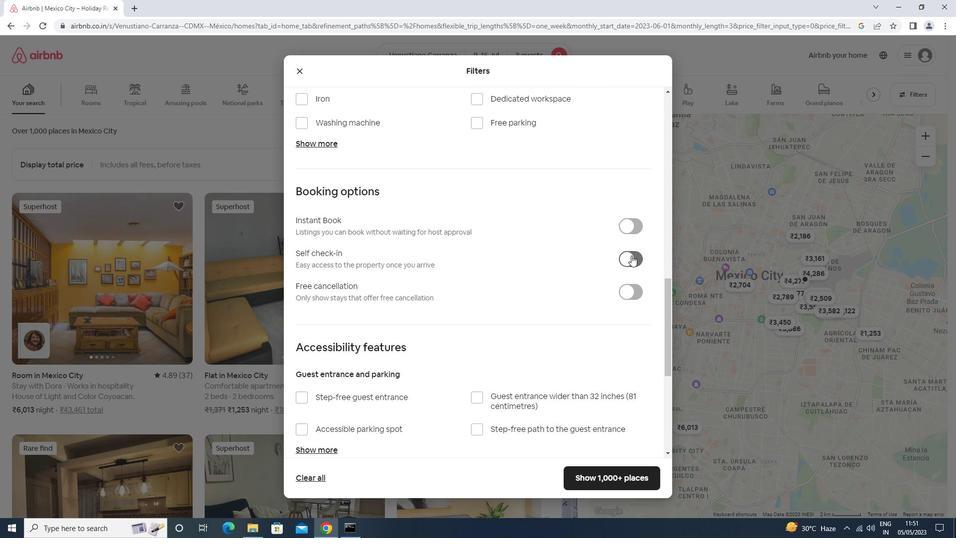 
Action: Mouse scrolled (629, 256) with delta (0, 0)
Screenshot: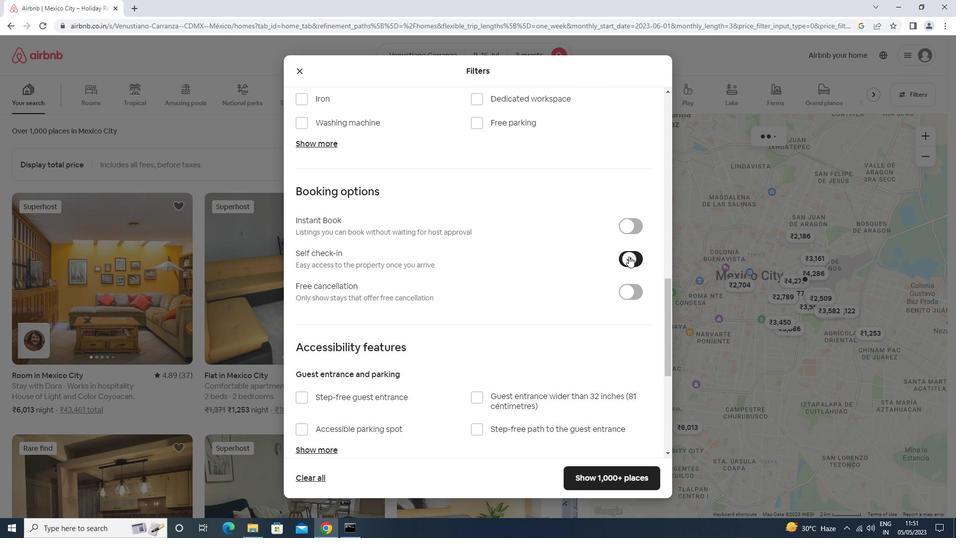 
Action: Mouse scrolled (629, 256) with delta (0, 0)
Screenshot: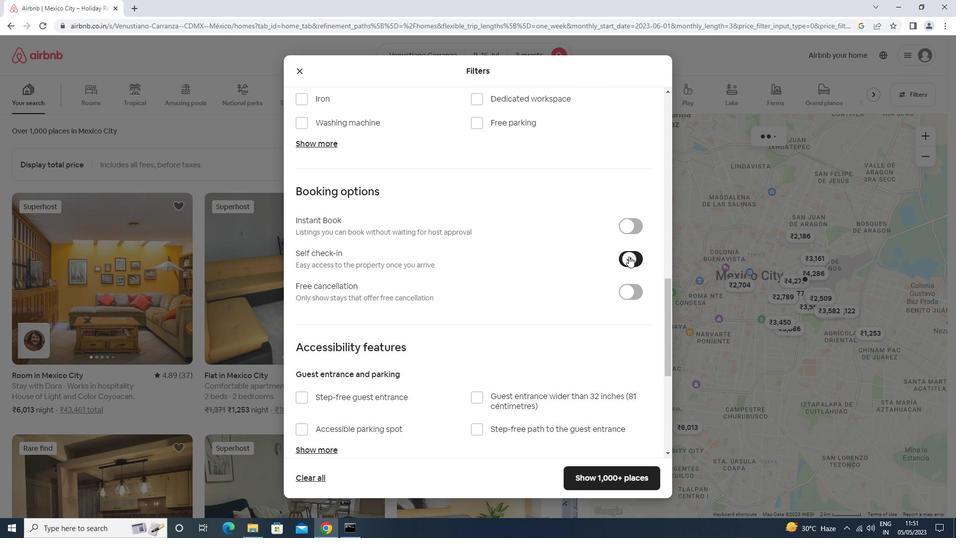 
Action: Mouse scrolled (629, 256) with delta (0, 0)
Screenshot: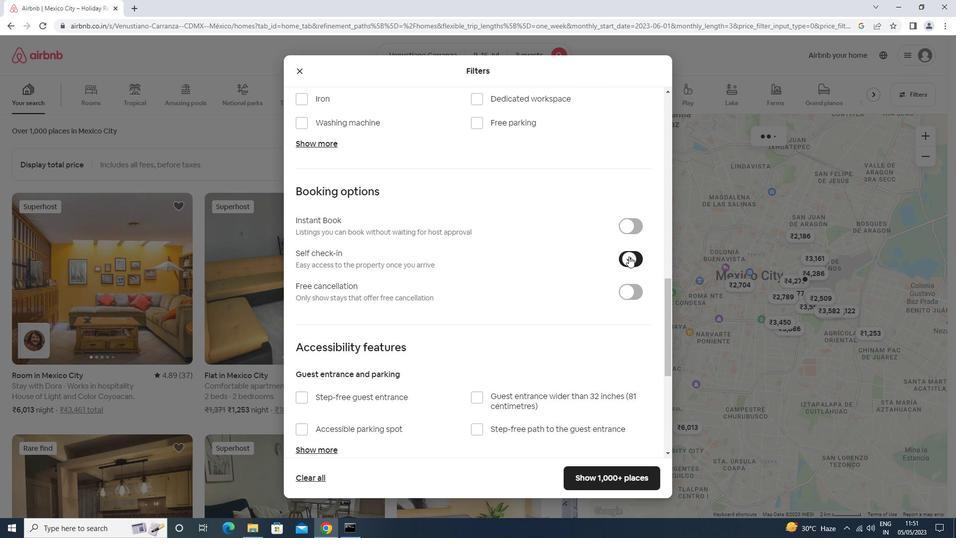 
Action: Mouse scrolled (629, 256) with delta (0, 0)
Screenshot: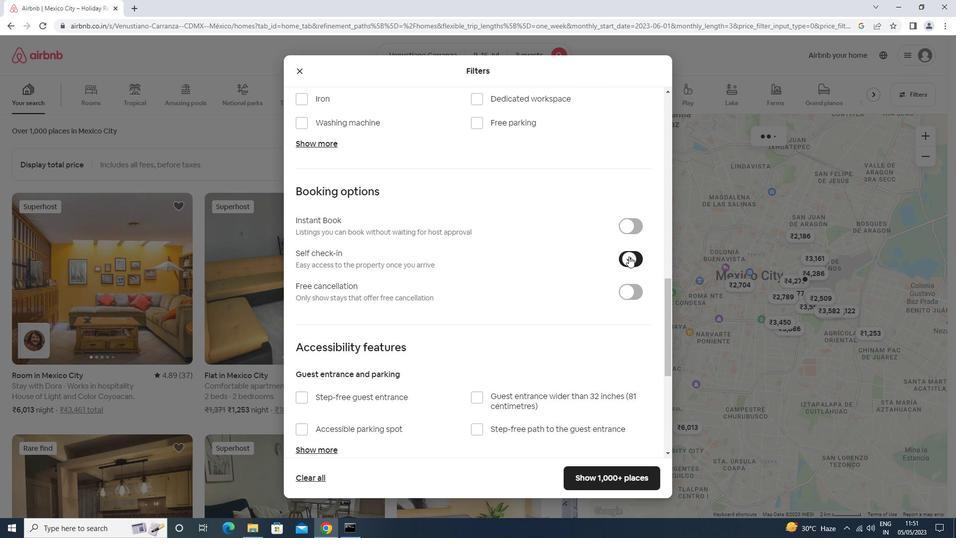 
Action: Mouse moved to (629, 256)
Screenshot: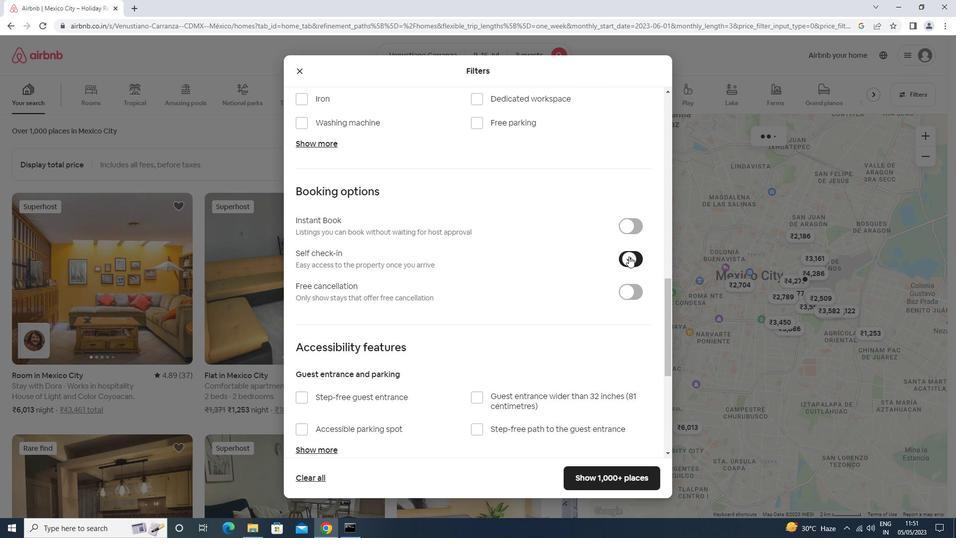
Action: Mouse scrolled (629, 256) with delta (0, 0)
Screenshot: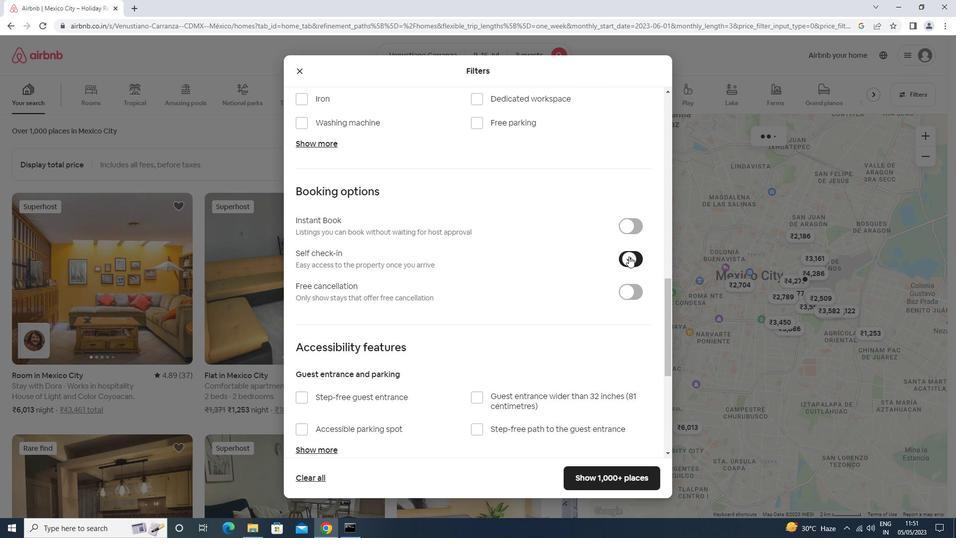 
Action: Mouse scrolled (629, 256) with delta (0, 0)
Screenshot: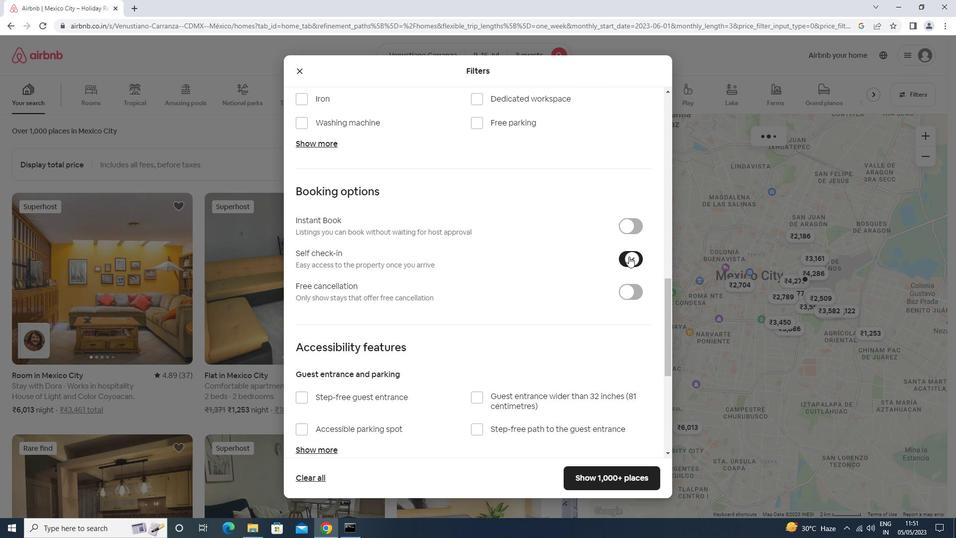 
Action: Mouse moved to (627, 257)
Screenshot: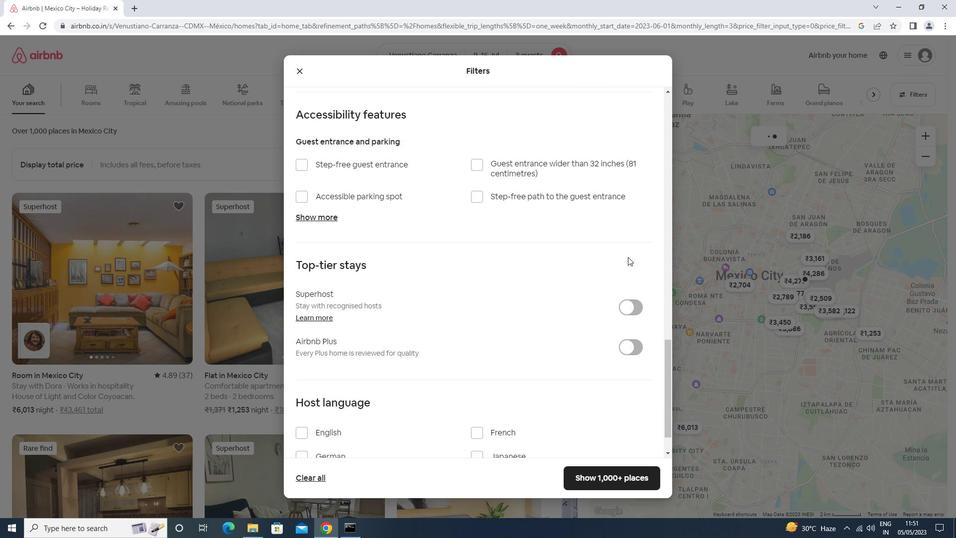 
Action: Mouse scrolled (627, 257) with delta (0, 0)
Screenshot: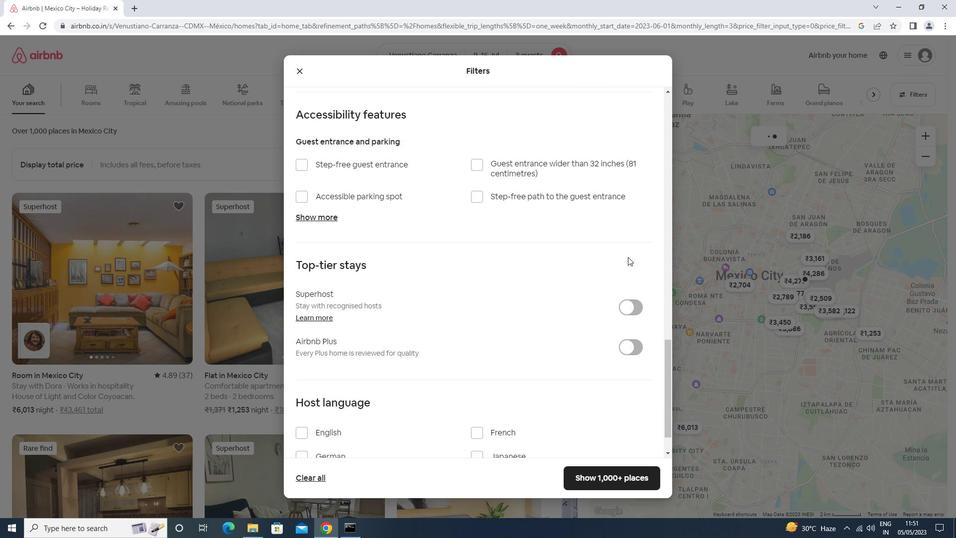 
Action: Mouse moved to (626, 258)
Screenshot: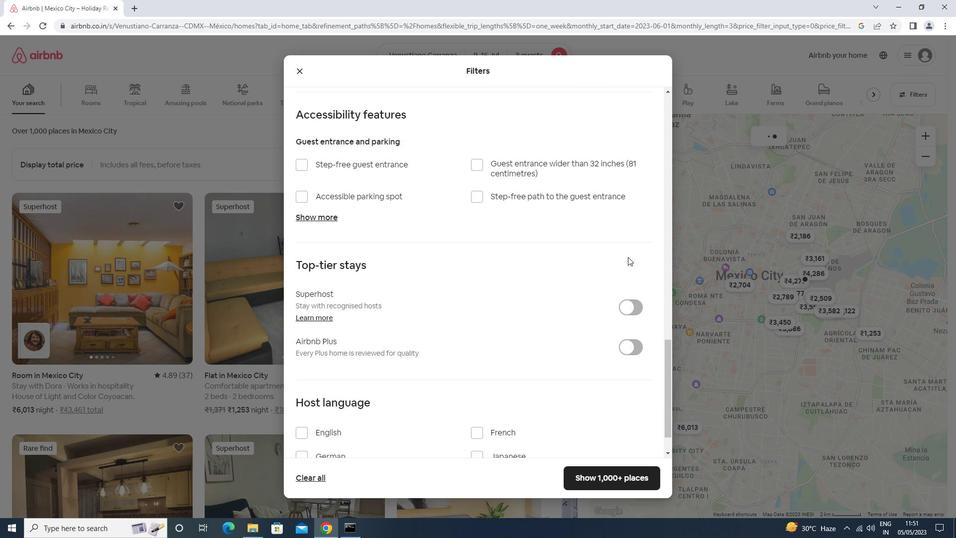 
Action: Mouse scrolled (626, 257) with delta (0, 0)
Screenshot: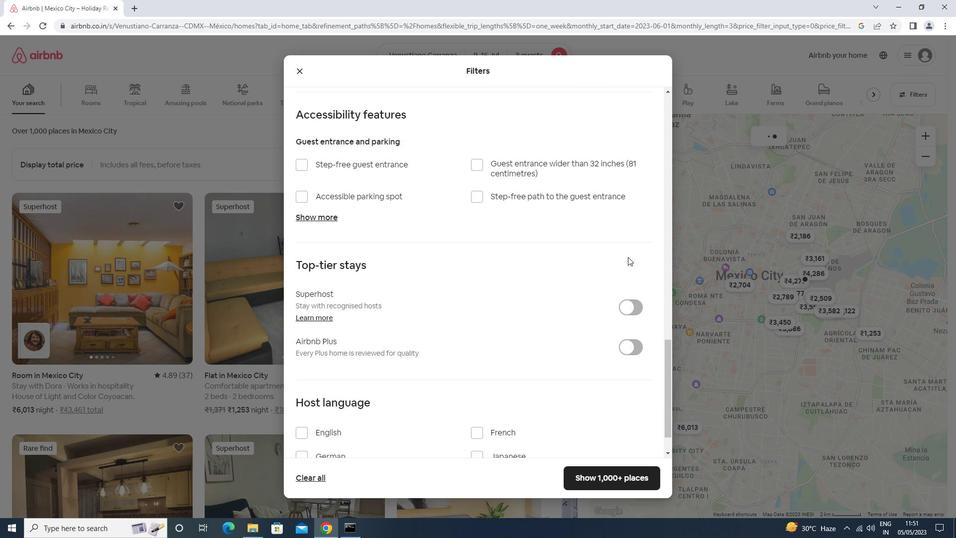 
Action: Mouse moved to (626, 258)
Screenshot: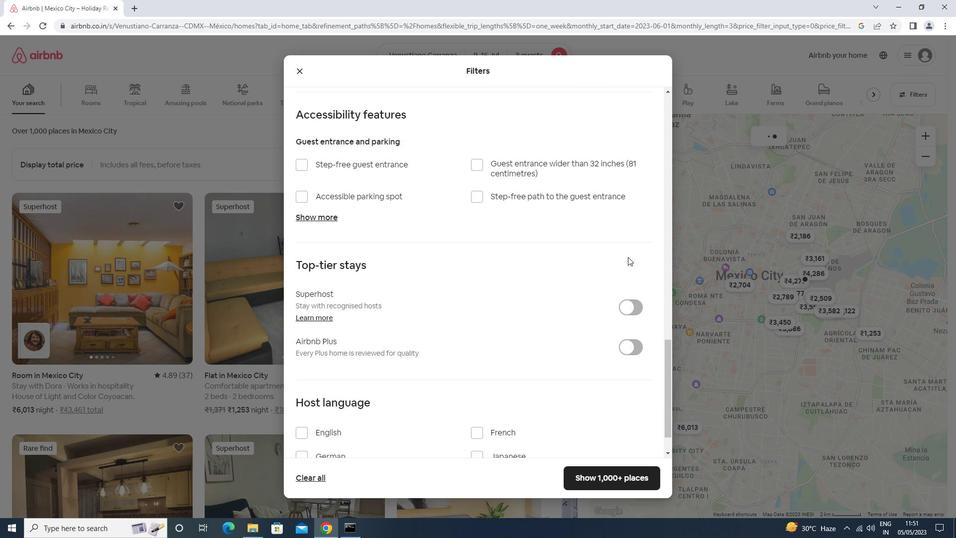 
Action: Mouse scrolled (626, 257) with delta (0, 0)
Screenshot: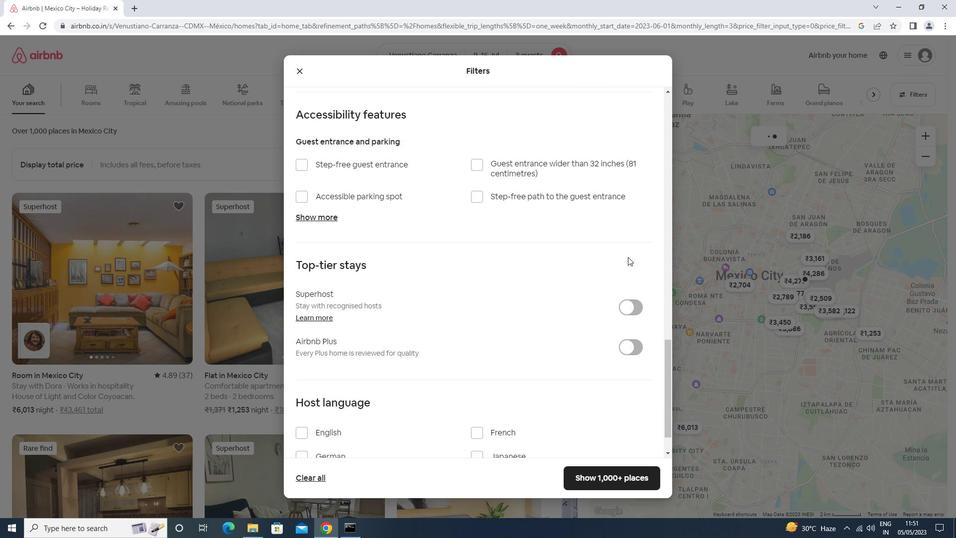 
Action: Mouse scrolled (626, 257) with delta (0, 0)
Screenshot: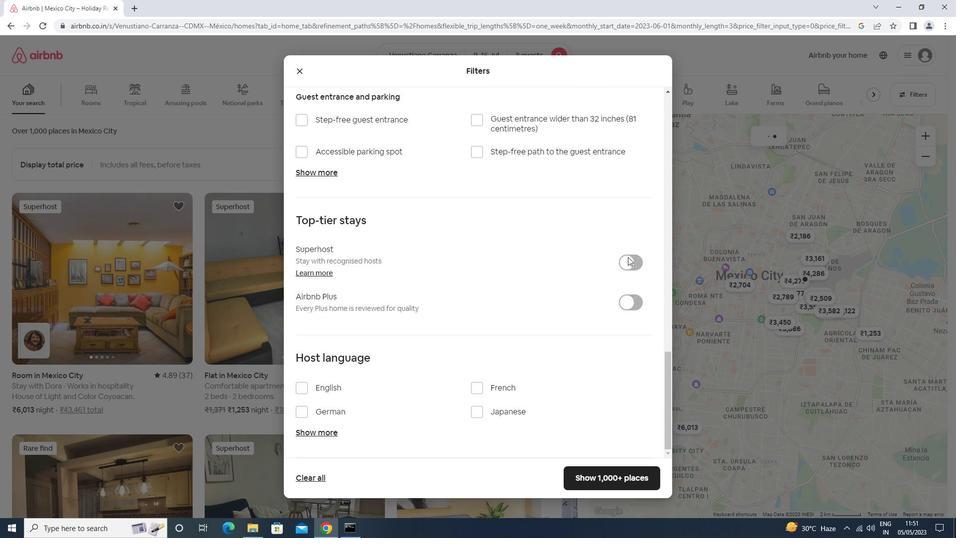 
Action: Mouse moved to (624, 259)
Screenshot: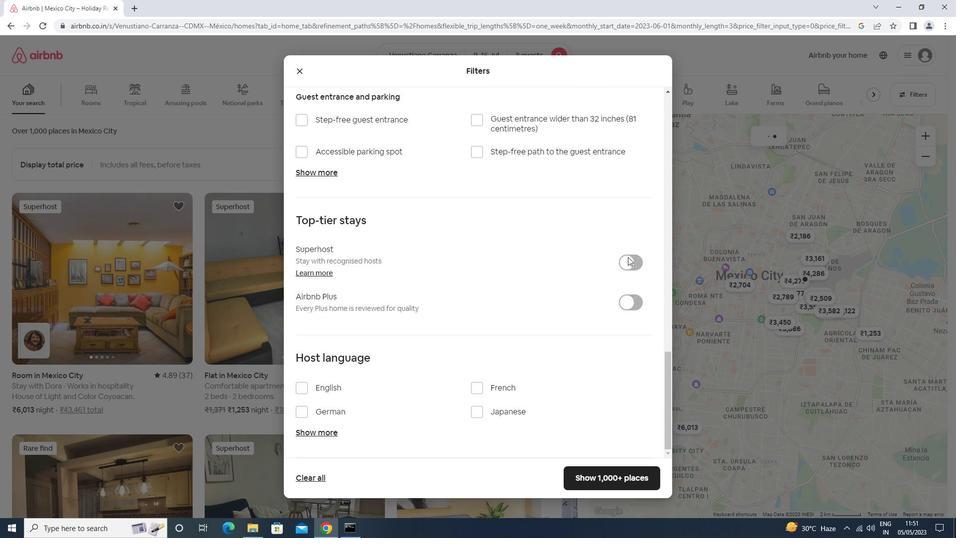 
Action: Mouse scrolled (624, 258) with delta (0, 0)
Screenshot: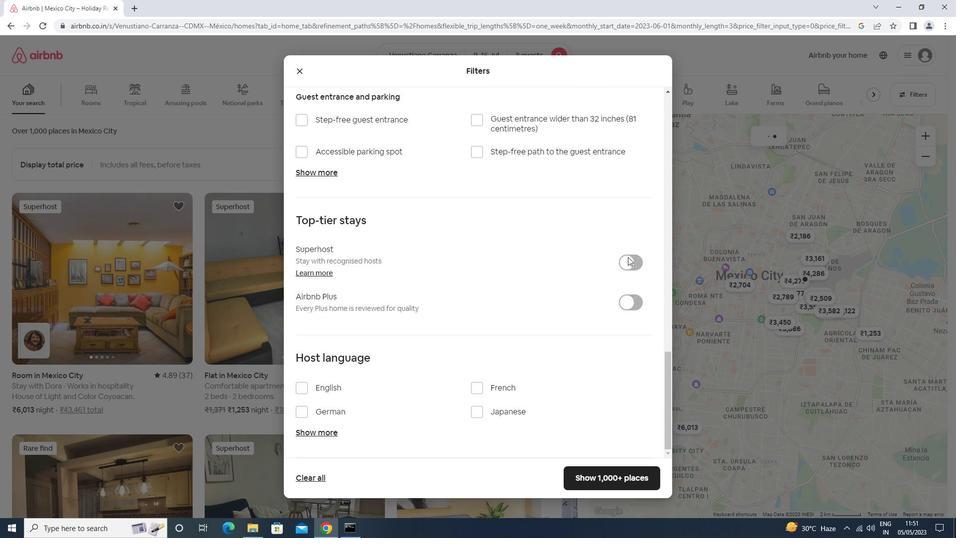 
Action: Mouse moved to (374, 390)
Screenshot: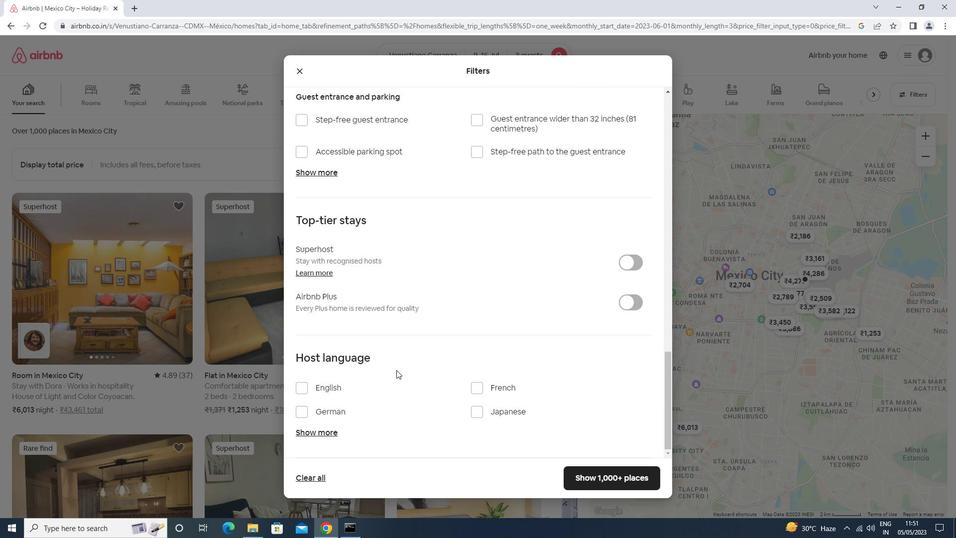 
Action: Mouse pressed left at (374, 390)
Screenshot: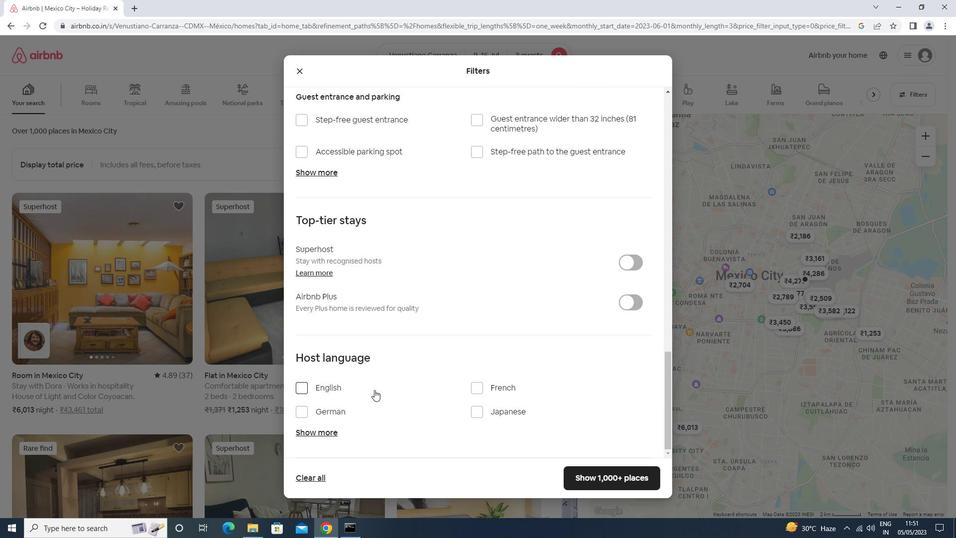 
Action: Mouse moved to (578, 473)
Screenshot: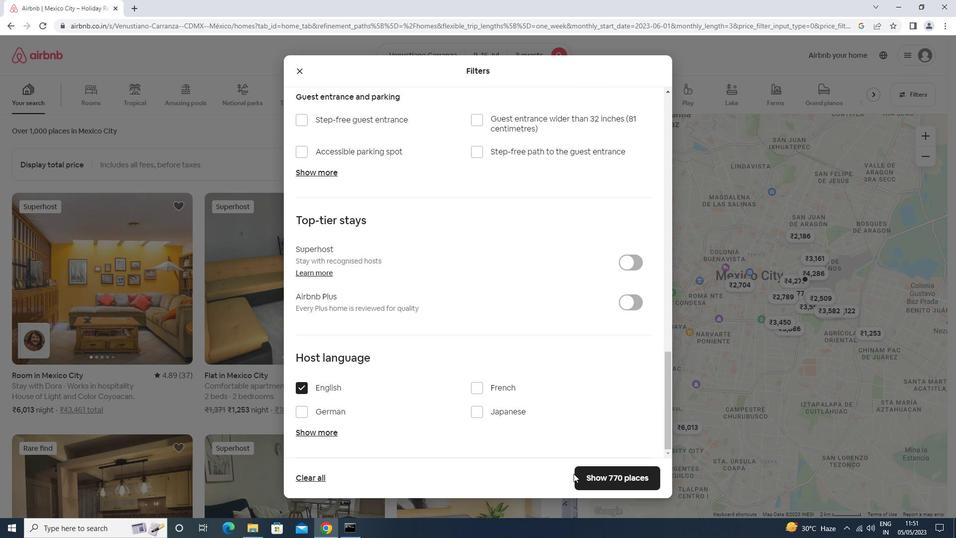 
Action: Mouse pressed left at (578, 473)
Screenshot: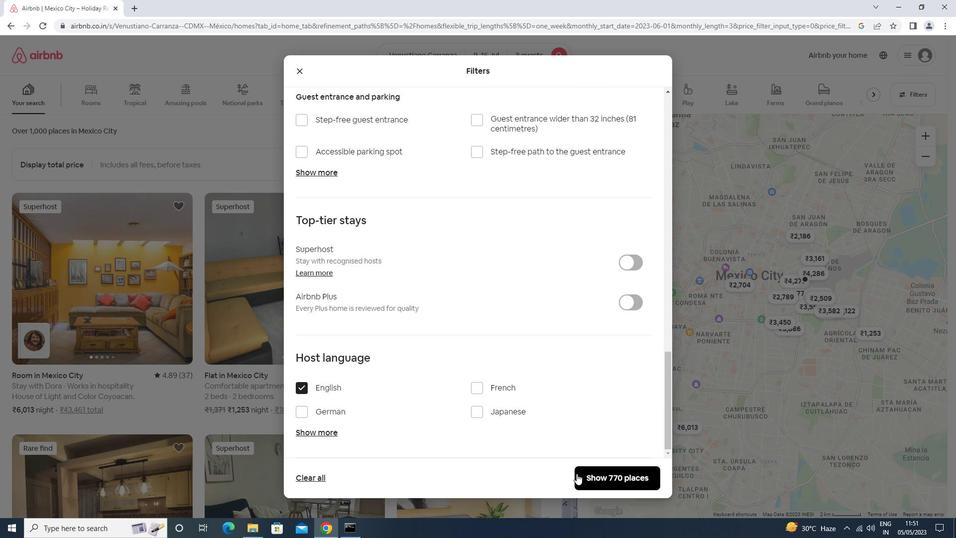 
Action: Mouse moved to (579, 472)
Screenshot: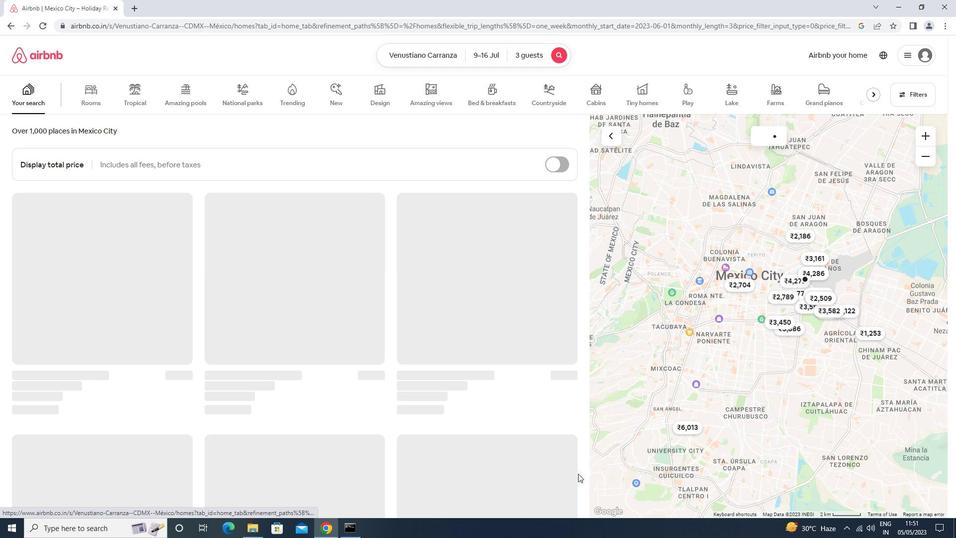 
